 Task: Research Airbnb properties in Vakfikebir, Turkey from 29th December, 2023 to 30th December, 2023 for 2 adults. Place can be entire room with 2 bedrooms having 2 beds and 1 bathroom. Property type can be flat. Amenities needed are: washing machine.
Action: Mouse moved to (429, 115)
Screenshot: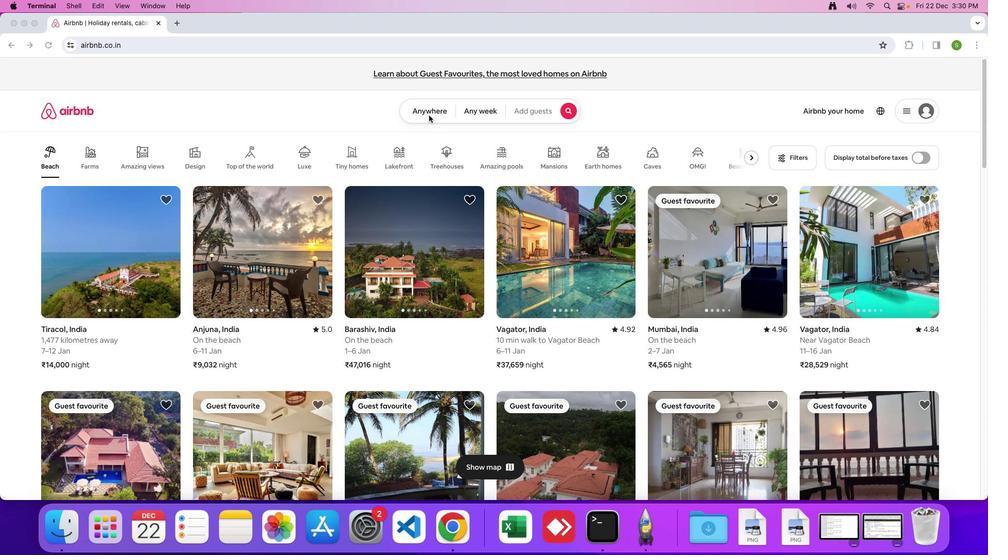
Action: Mouse pressed left at (429, 115)
Screenshot: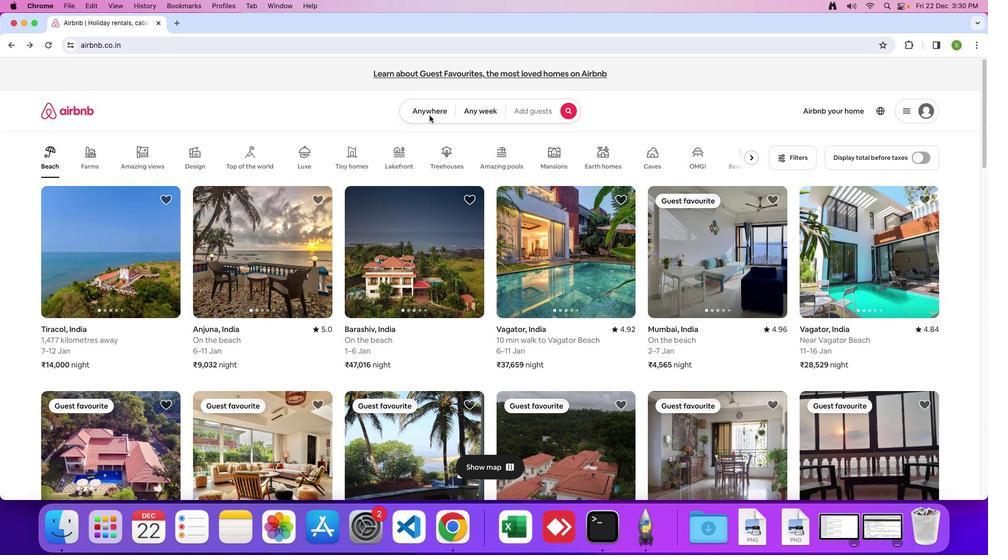 
Action: Mouse moved to (422, 110)
Screenshot: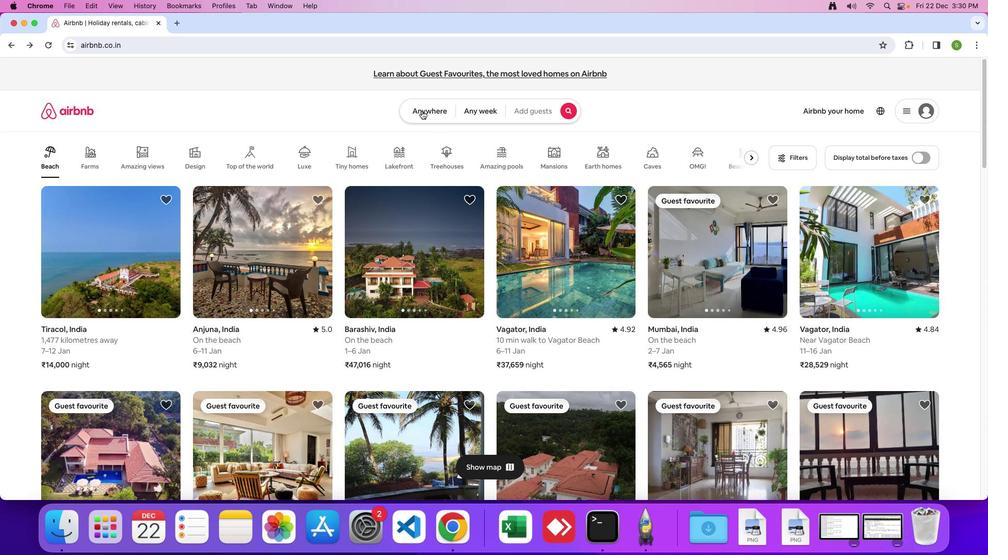 
Action: Mouse pressed left at (422, 110)
Screenshot: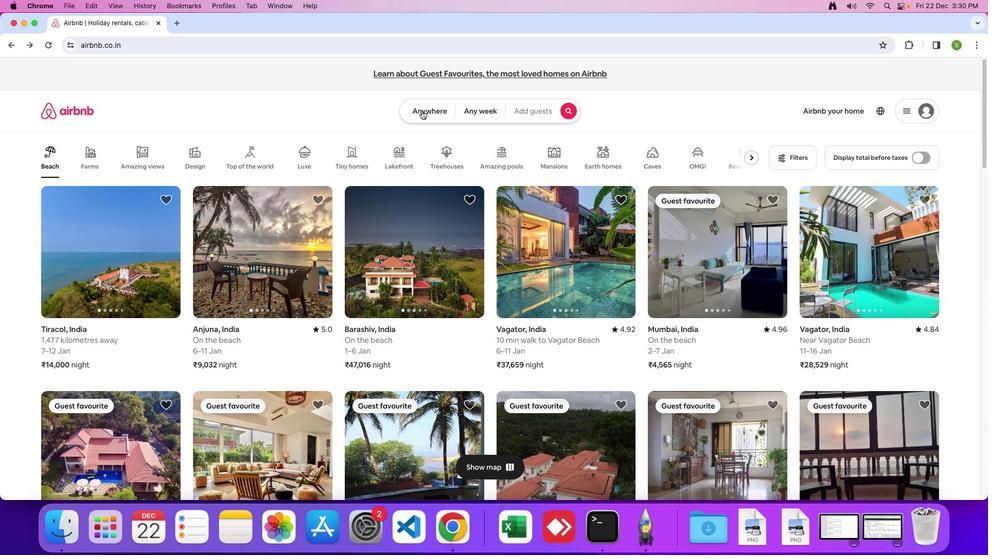 
Action: Mouse moved to (347, 153)
Screenshot: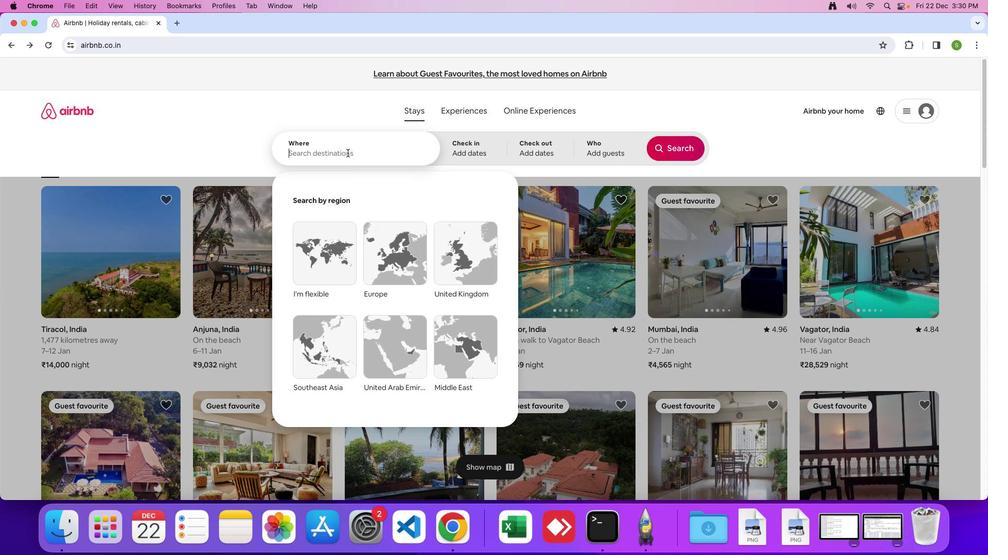 
Action: Mouse pressed left at (347, 153)
Screenshot: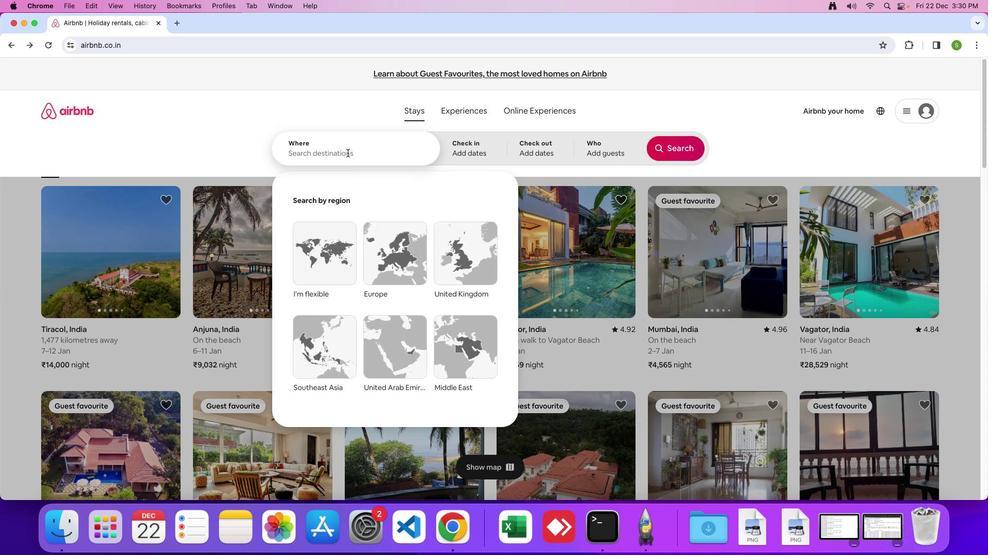 
Action: Mouse moved to (568, 237)
Screenshot: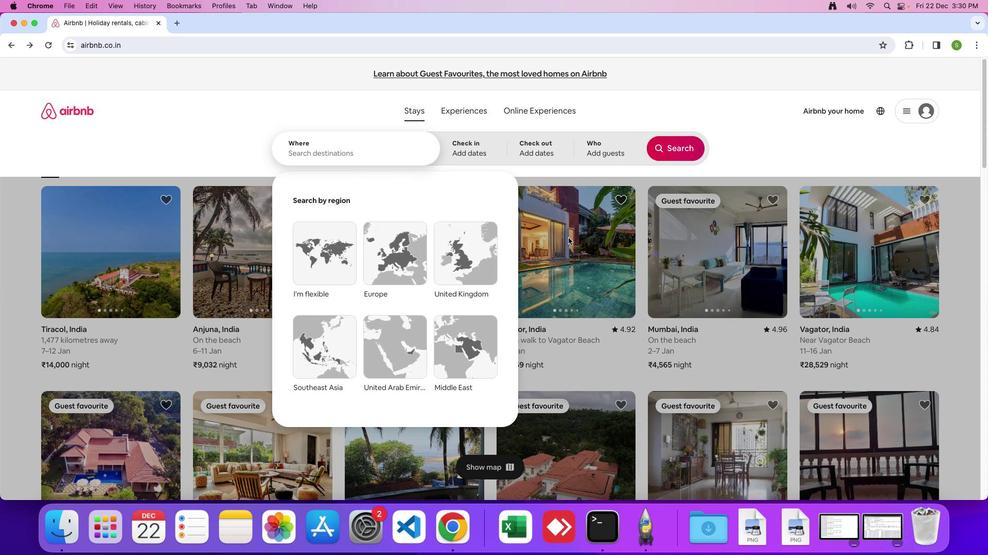 
Action: Key pressed 'V'Key.caps_lock'a''k''f''i''k''e''b''i''r'','Key.spaceKey.shift'T''u''r''k''e''y'Key.enter
Screenshot: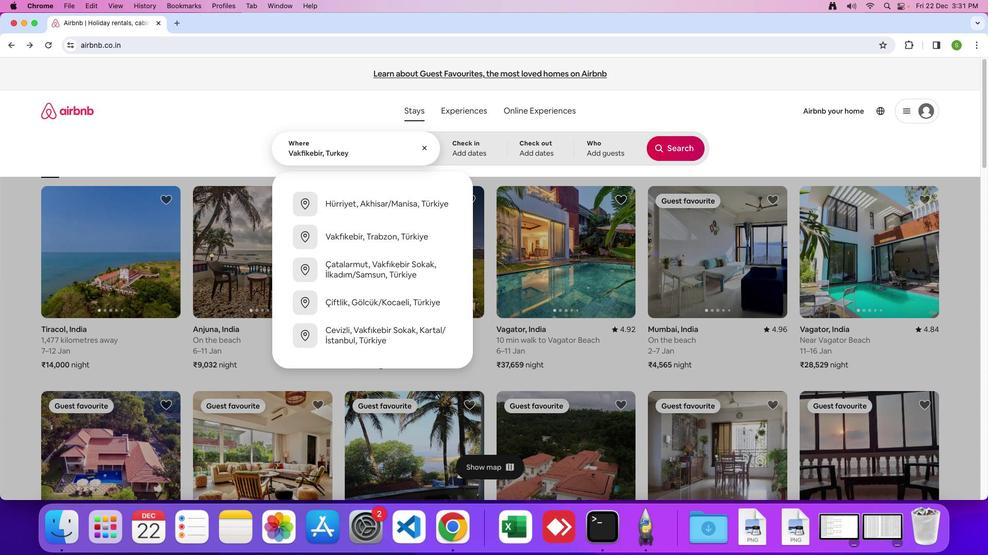 
Action: Mouse moved to (440, 371)
Screenshot: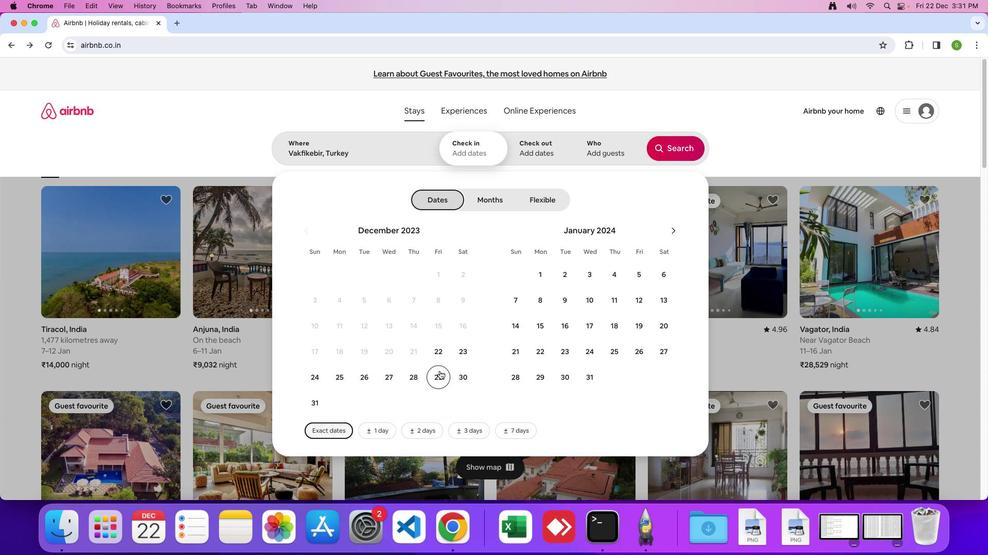 
Action: Mouse pressed left at (440, 371)
Screenshot: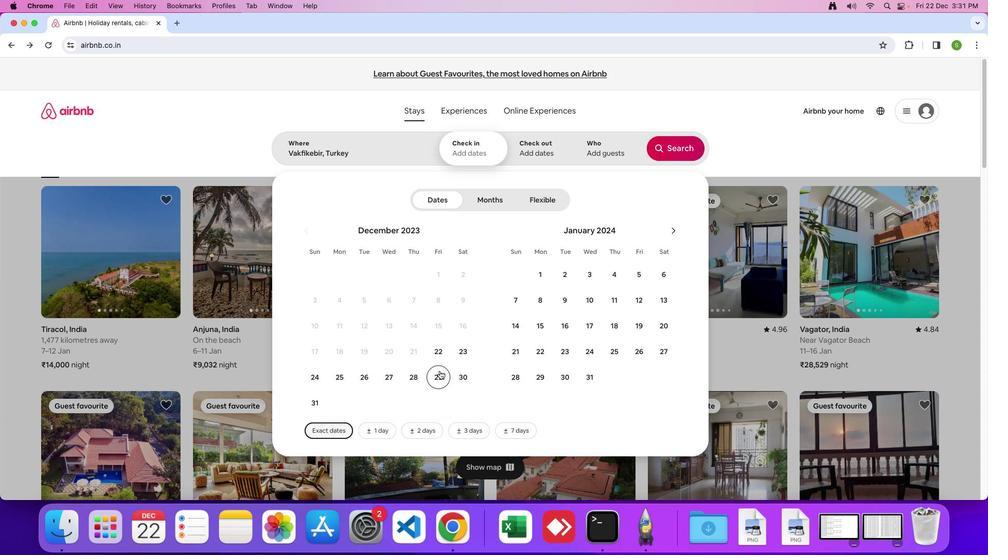 
Action: Mouse moved to (458, 377)
Screenshot: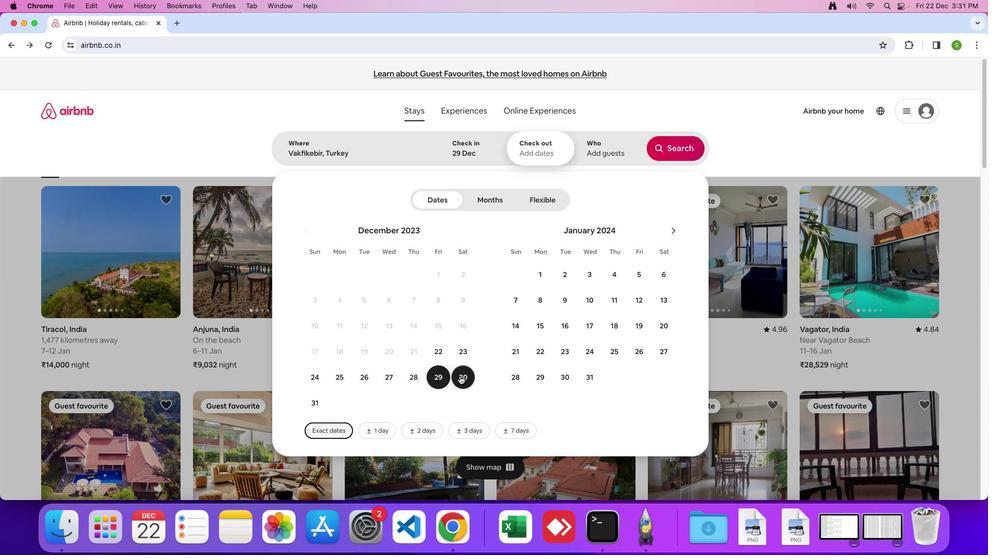 
Action: Mouse pressed left at (458, 377)
Screenshot: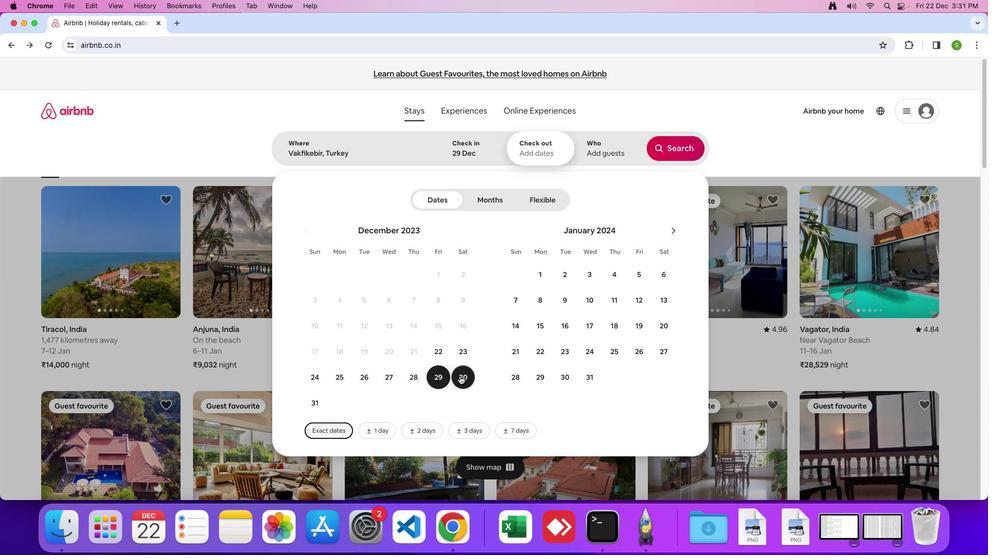 
Action: Mouse moved to (603, 154)
Screenshot: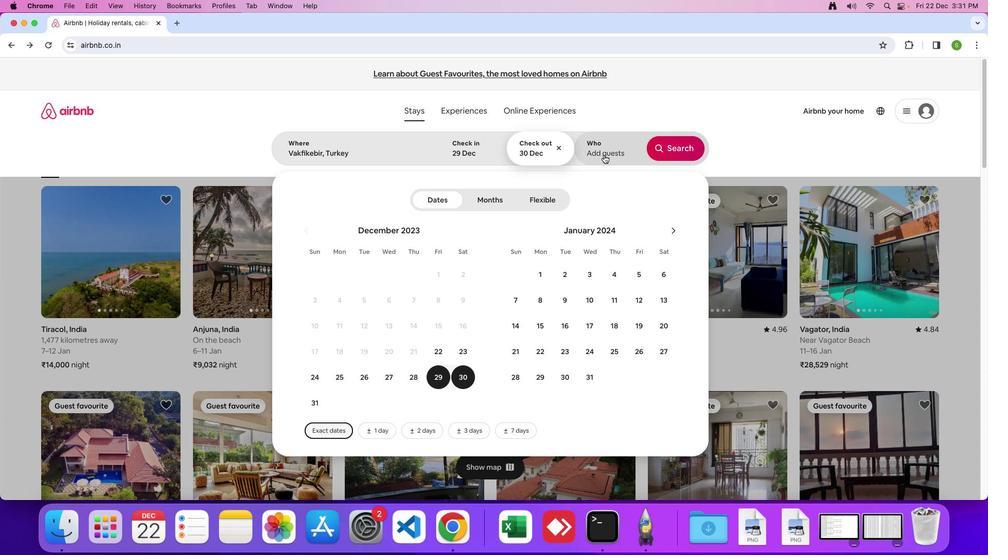 
Action: Mouse pressed left at (603, 154)
Screenshot: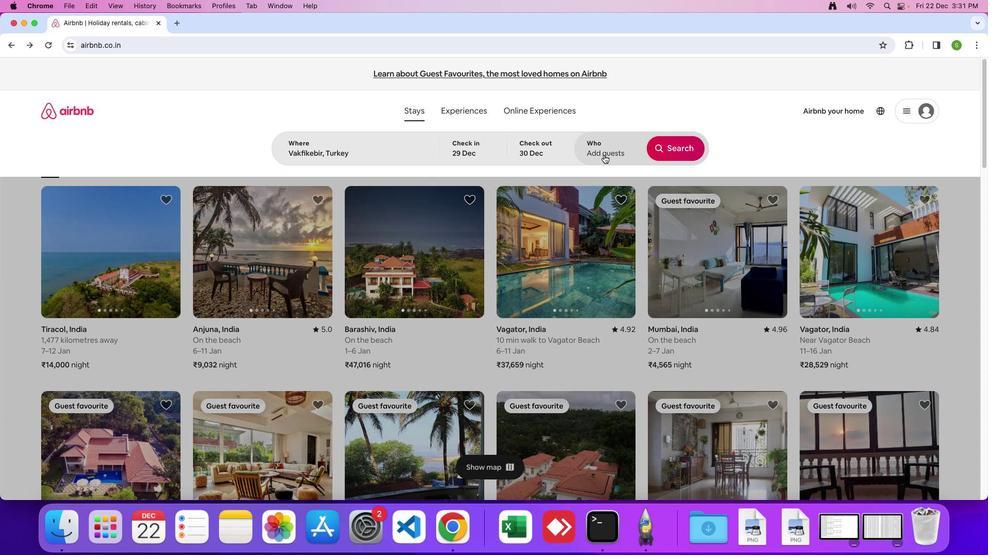
Action: Mouse moved to (675, 200)
Screenshot: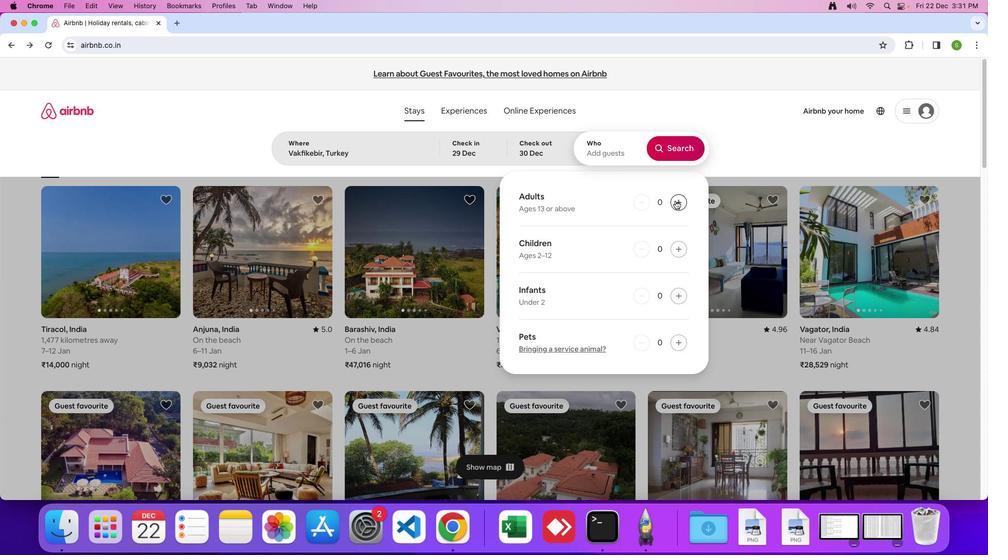 
Action: Mouse pressed left at (675, 200)
Screenshot: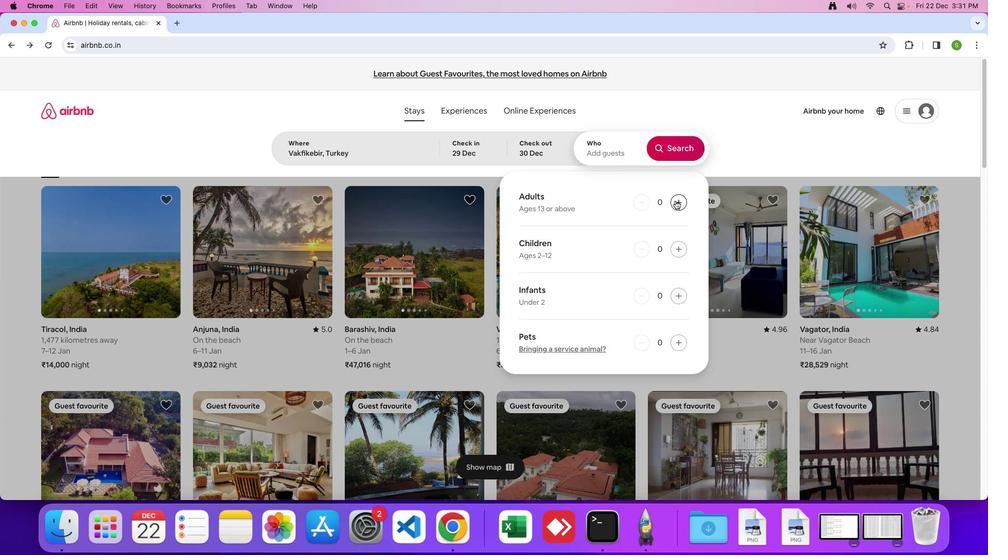 
Action: Mouse pressed left at (675, 200)
Screenshot: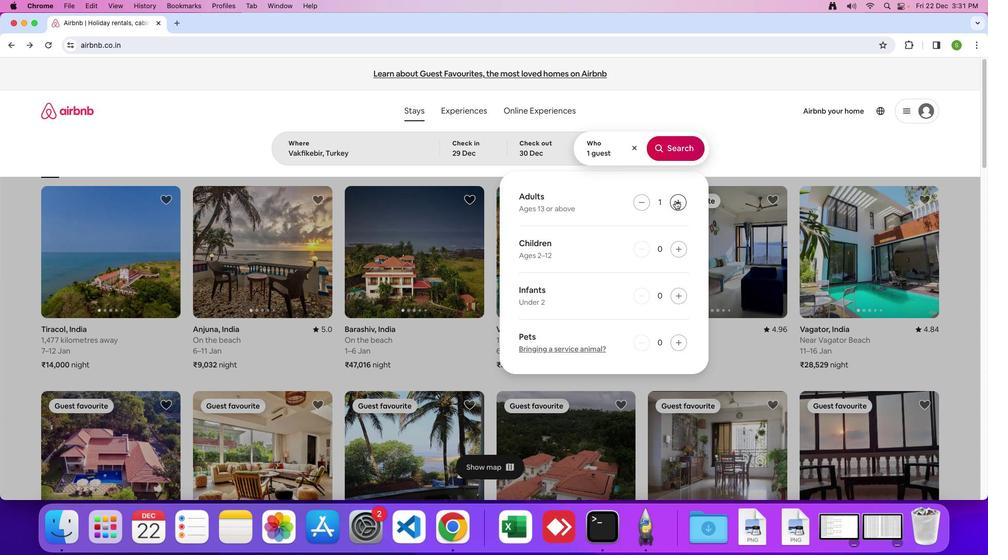 
Action: Mouse moved to (673, 151)
Screenshot: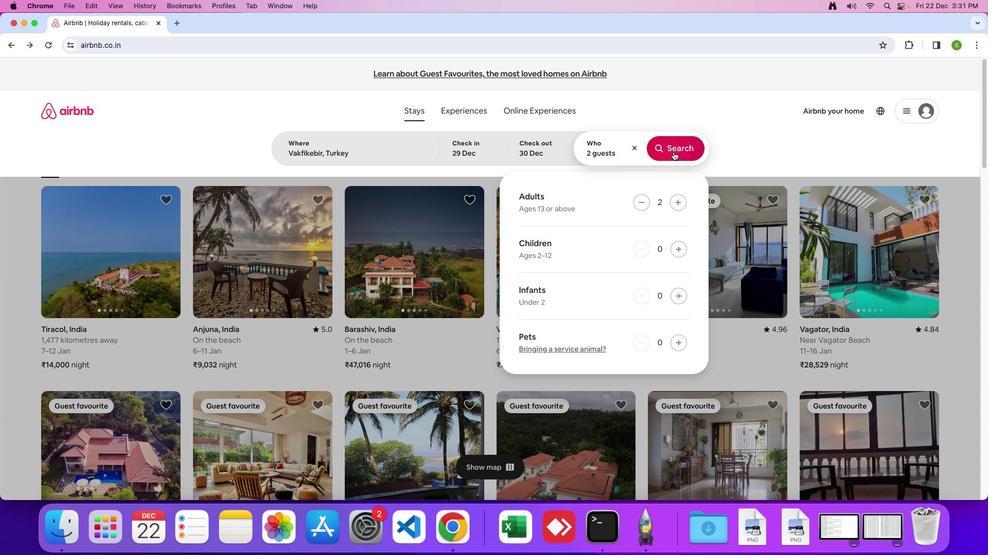 
Action: Mouse pressed left at (673, 151)
Screenshot: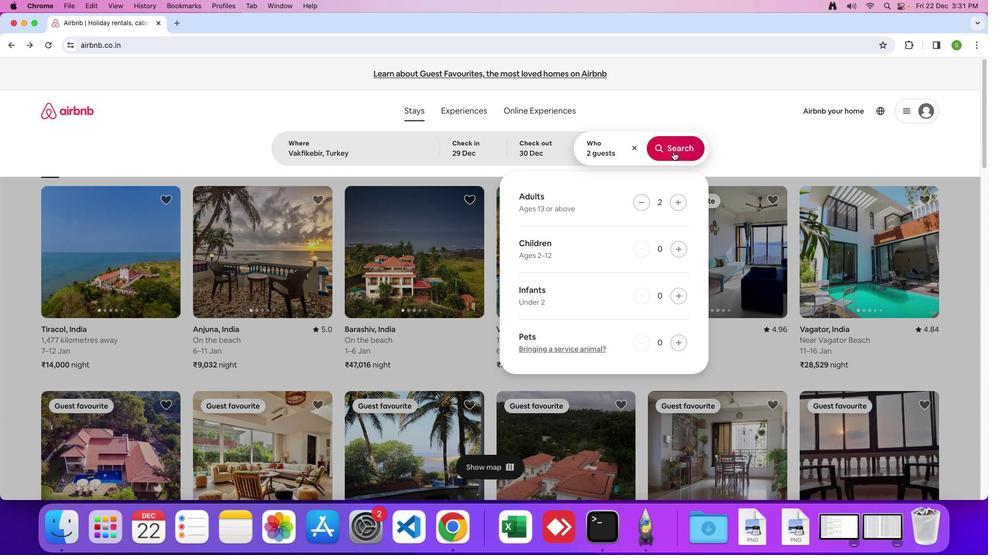 
Action: Mouse moved to (821, 121)
Screenshot: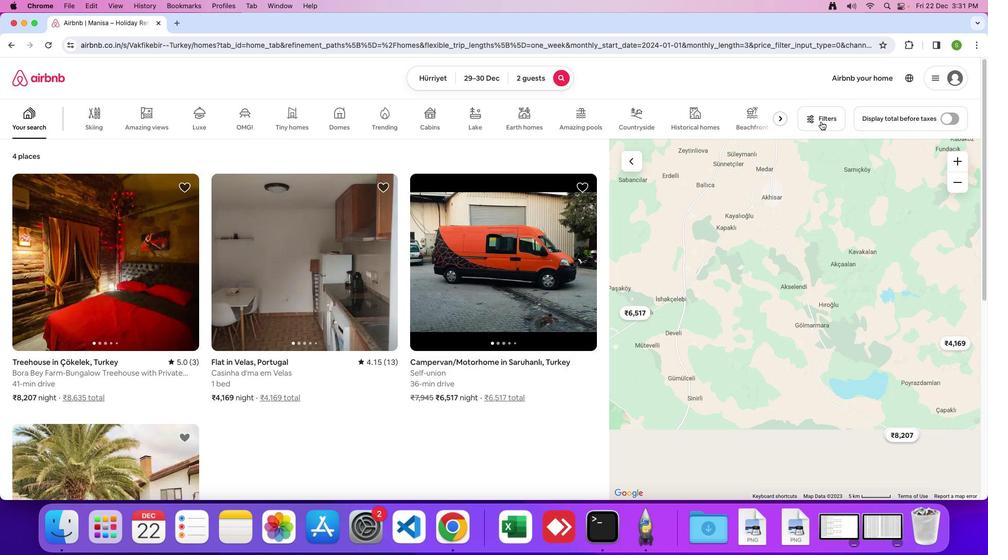 
Action: Mouse pressed left at (821, 121)
Screenshot: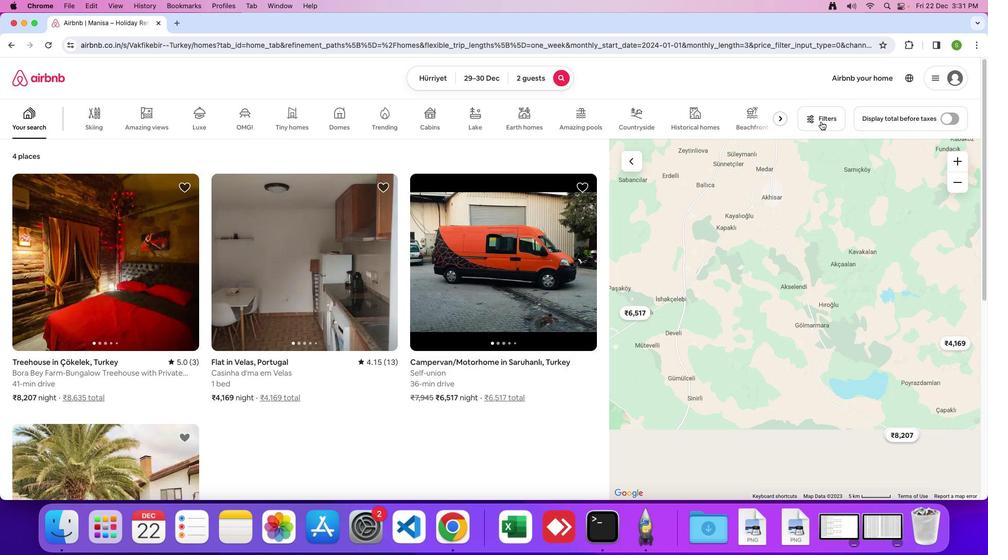 
Action: Mouse moved to (527, 246)
Screenshot: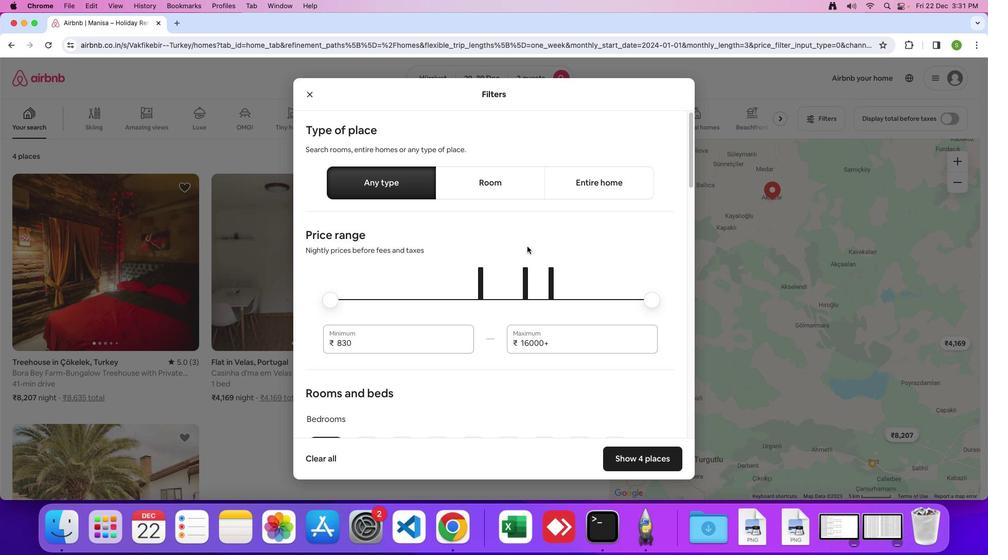 
Action: Mouse scrolled (527, 246) with delta (0, 0)
Screenshot: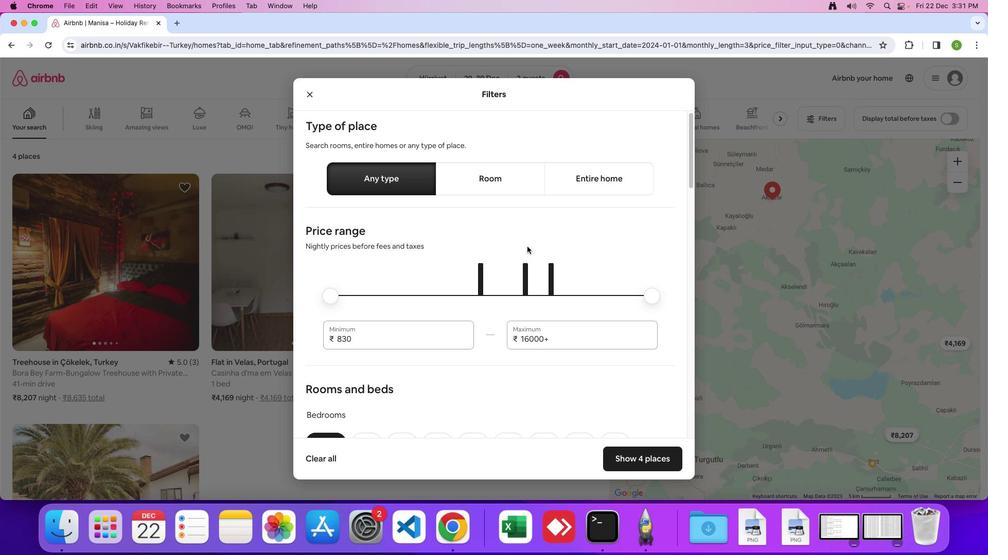 
Action: Mouse scrolled (527, 246) with delta (0, 0)
Screenshot: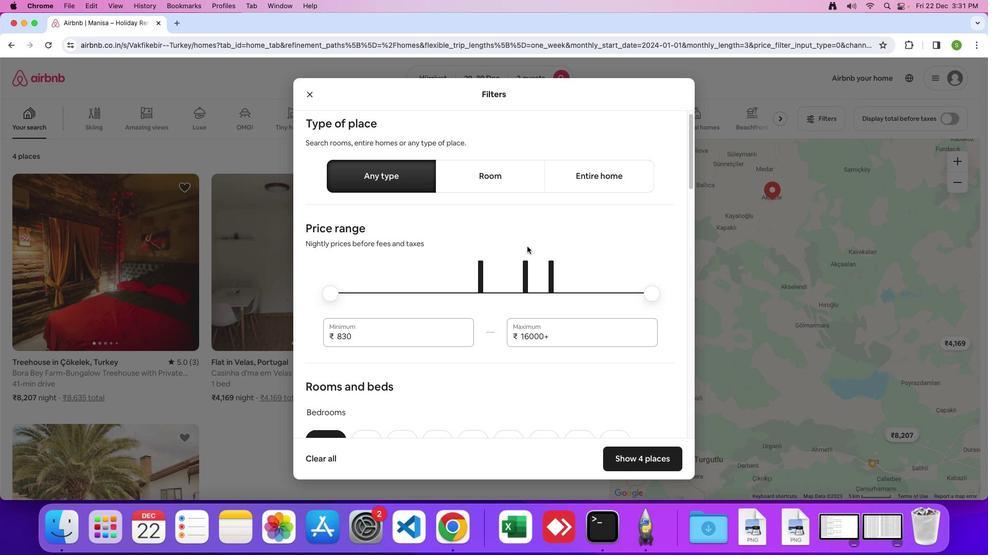 
Action: Mouse scrolled (527, 246) with delta (0, 0)
Screenshot: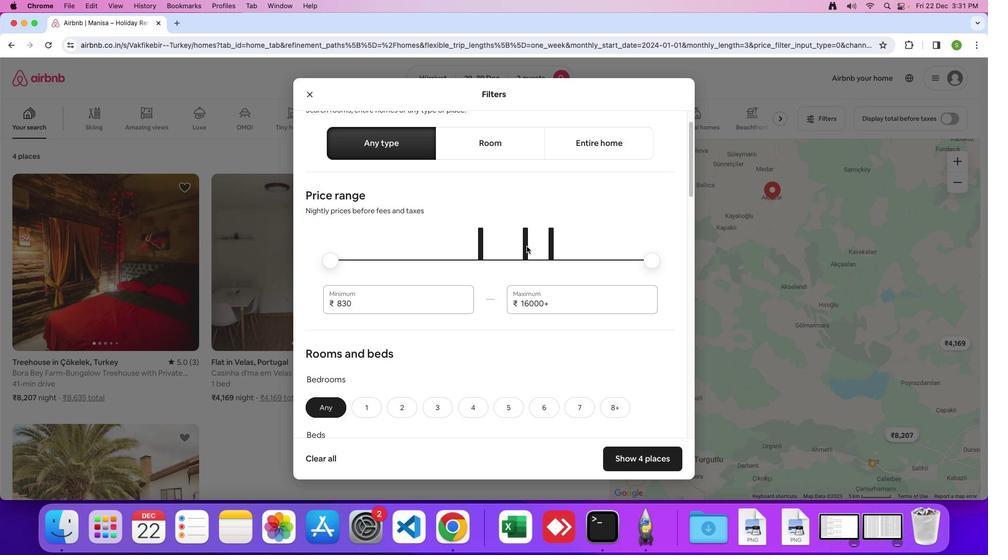 
Action: Mouse moved to (527, 246)
Screenshot: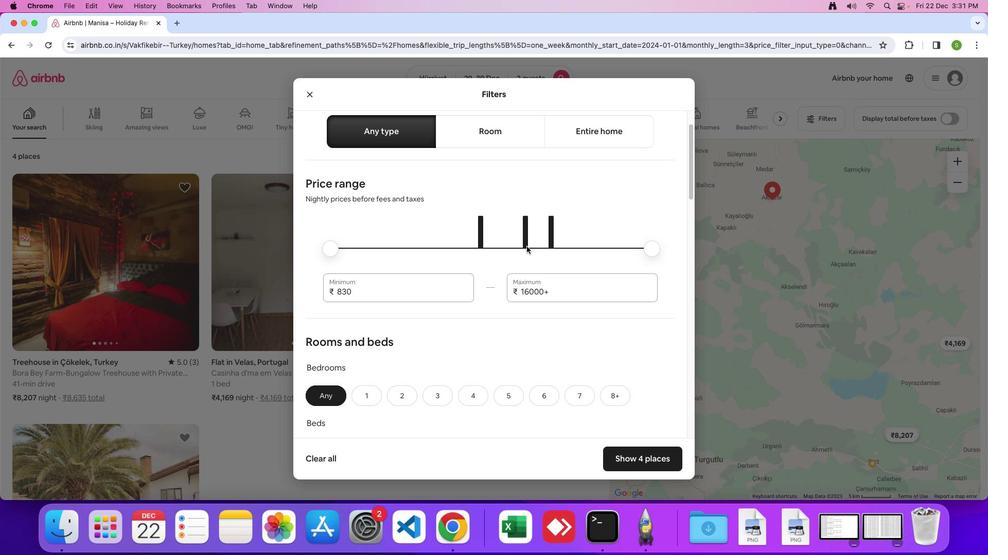 
Action: Mouse scrolled (527, 246) with delta (0, 0)
Screenshot: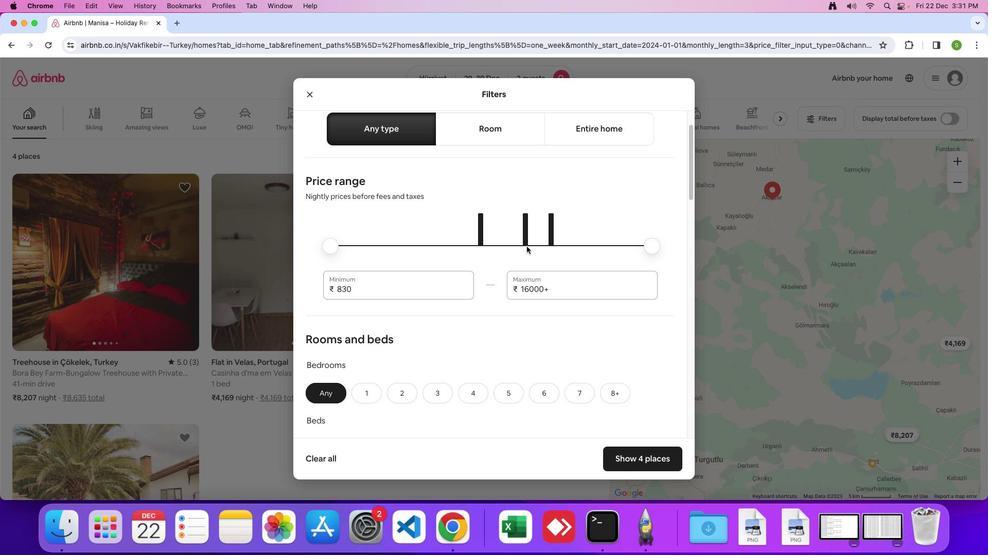 
Action: Mouse scrolled (527, 246) with delta (0, 0)
Screenshot: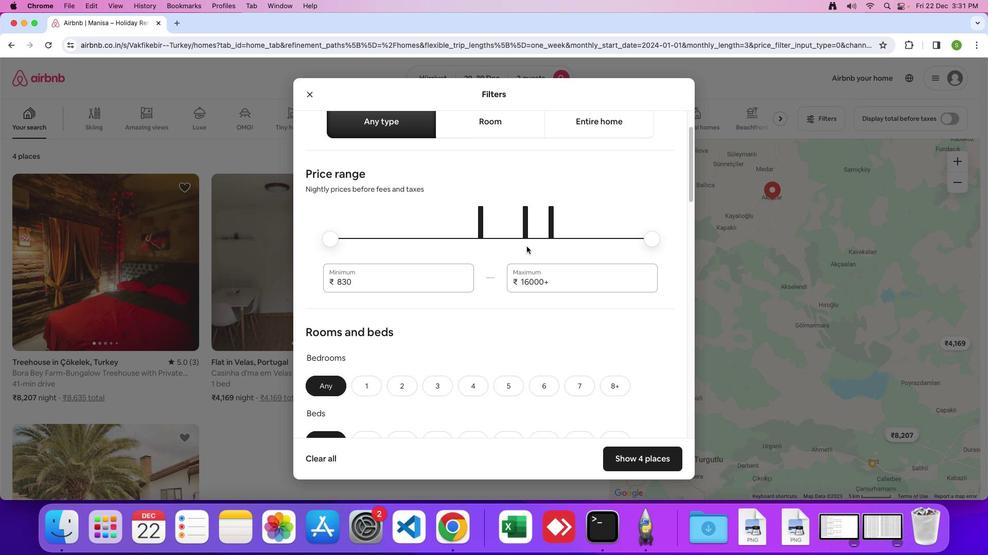 
Action: Mouse scrolled (527, 246) with delta (0, 0)
Screenshot: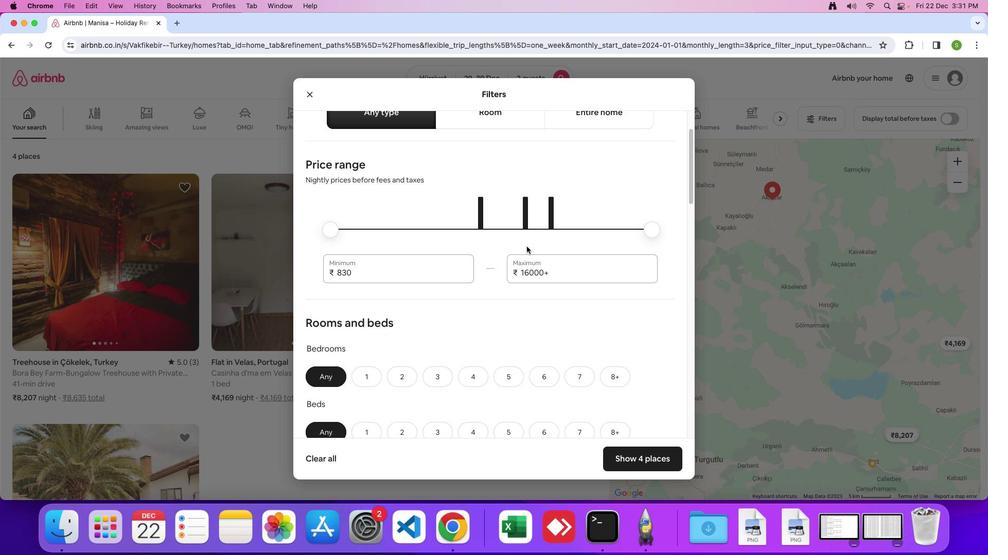 
Action: Mouse scrolled (527, 246) with delta (0, 0)
Screenshot: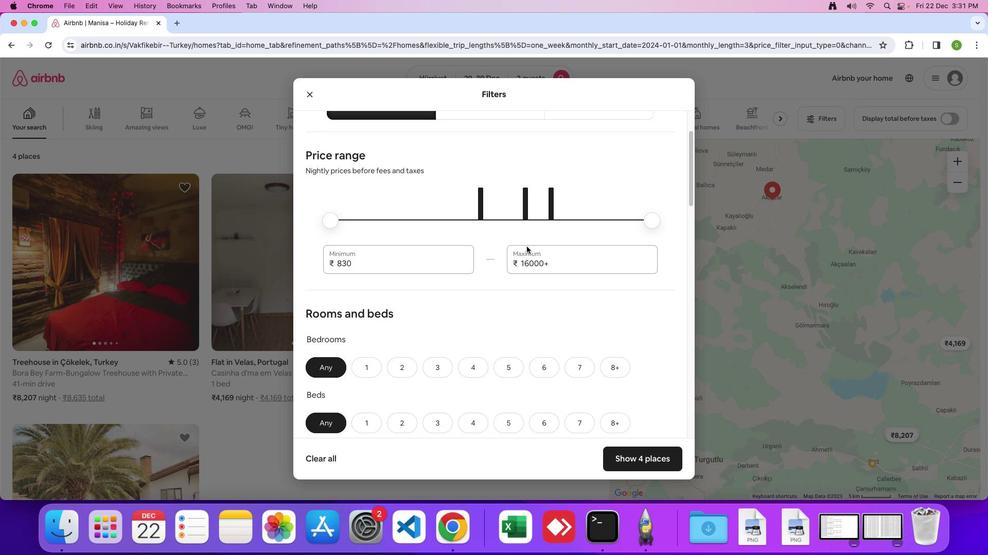 
Action: Mouse scrolled (527, 246) with delta (0, 0)
Screenshot: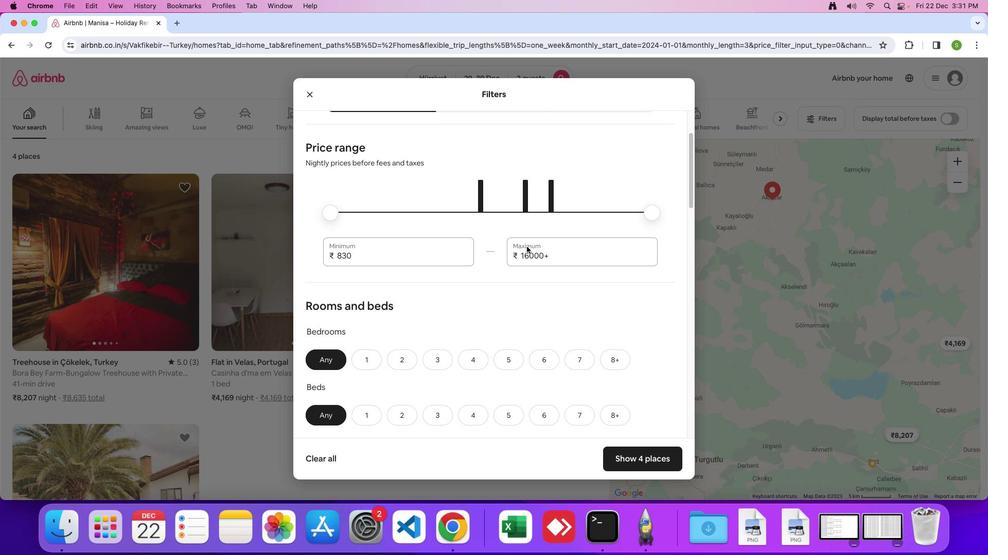 
Action: Mouse scrolled (527, 246) with delta (0, 0)
Screenshot: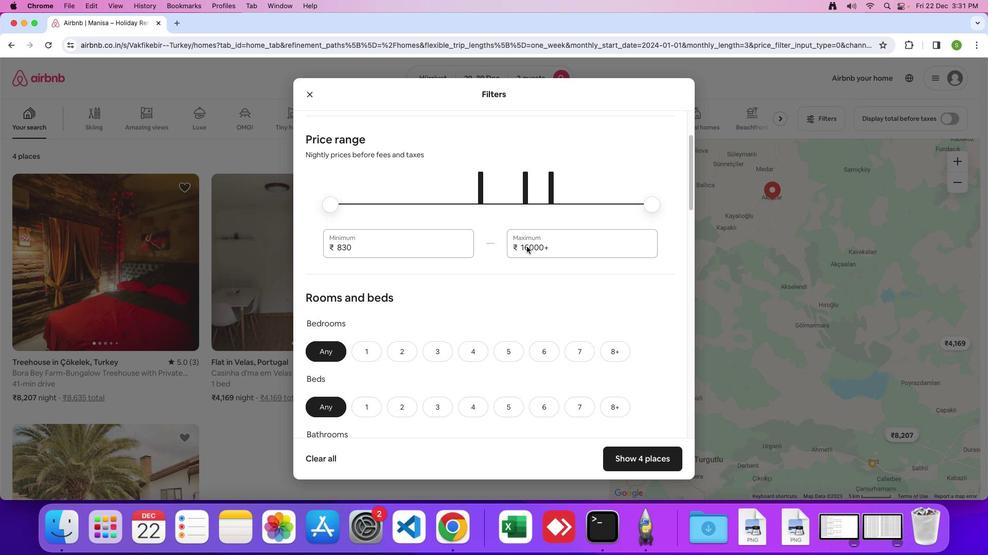 
Action: Mouse scrolled (527, 246) with delta (0, 0)
Screenshot: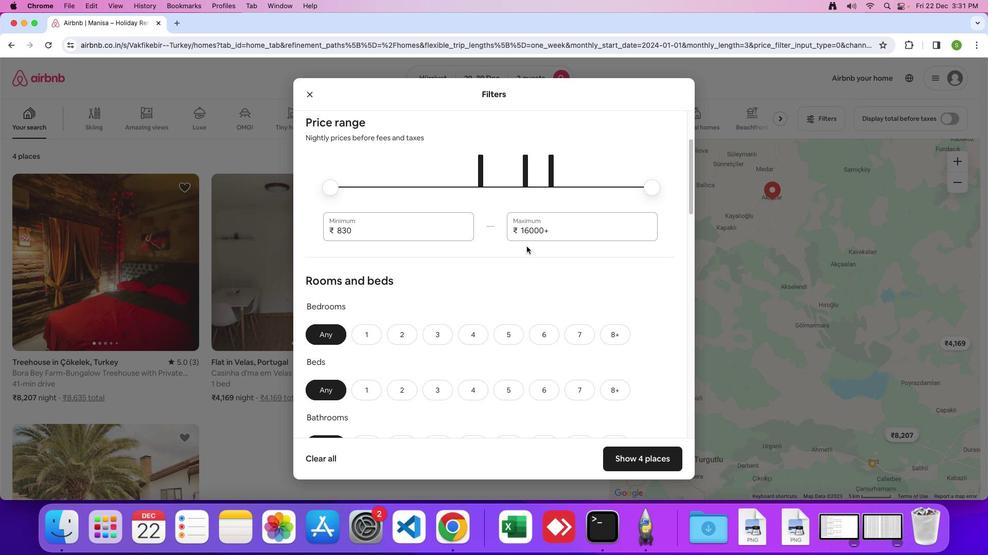 
Action: Mouse scrolled (527, 246) with delta (0, 0)
Screenshot: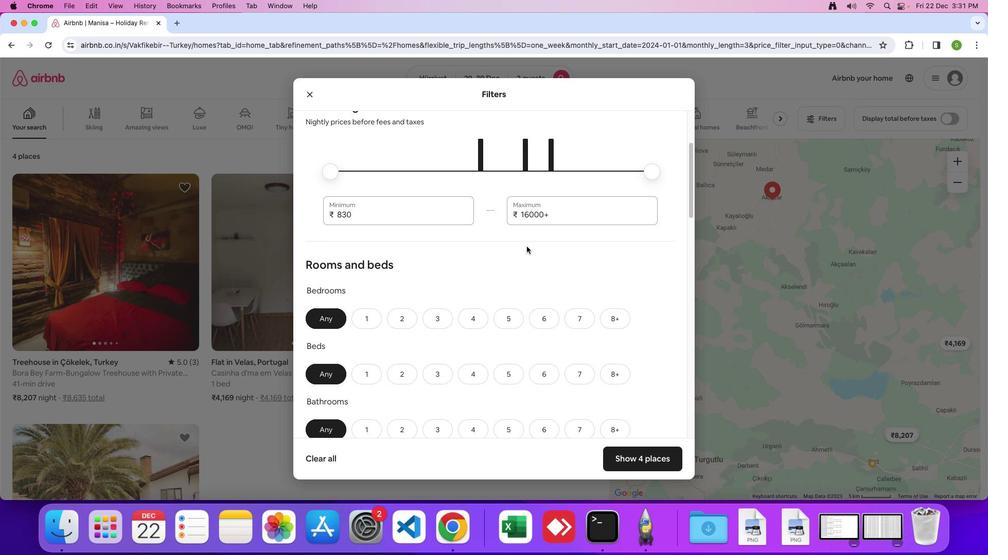 
Action: Mouse scrolled (527, 246) with delta (0, 0)
Screenshot: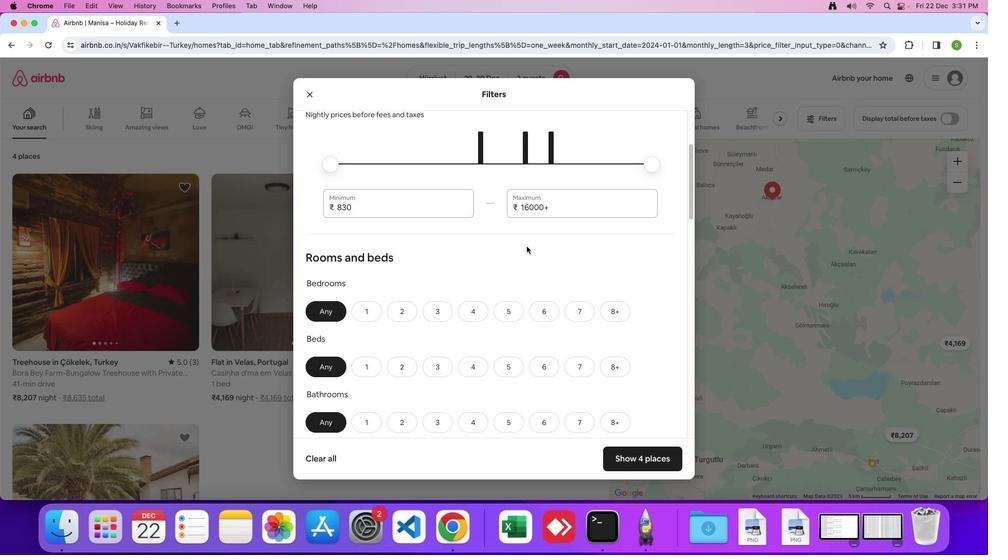 
Action: Mouse scrolled (527, 246) with delta (0, 0)
Screenshot: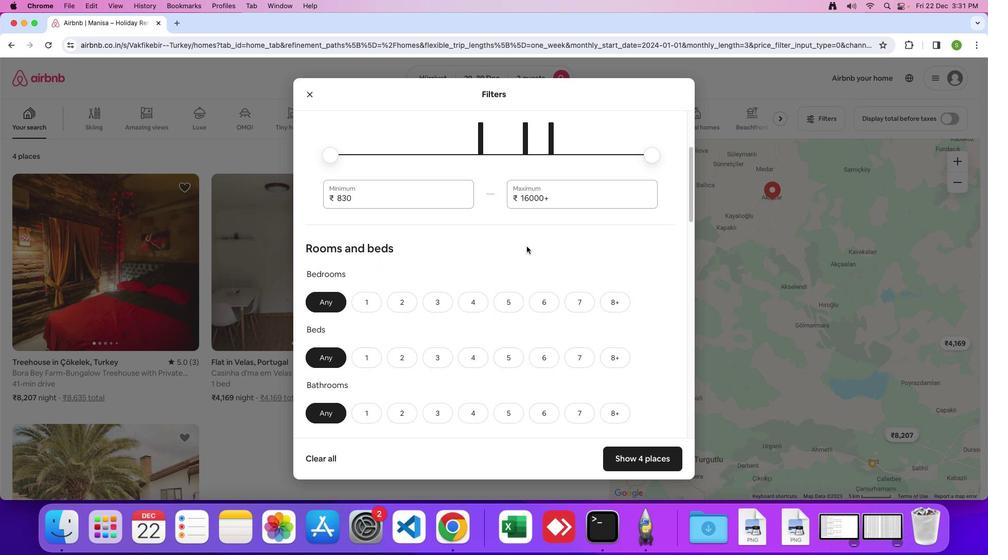 
Action: Mouse scrolled (527, 246) with delta (0, 0)
Screenshot: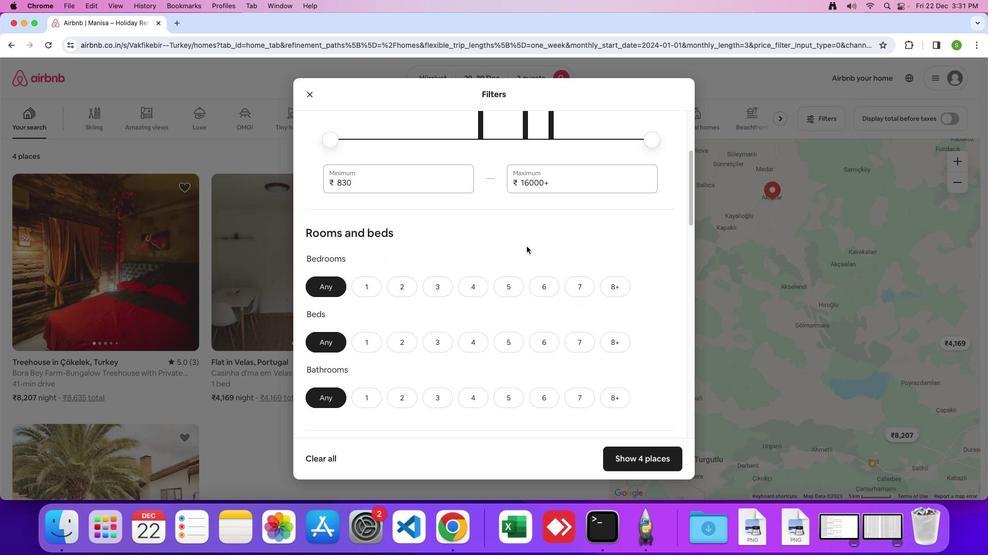 
Action: Mouse scrolled (527, 246) with delta (0, -1)
Screenshot: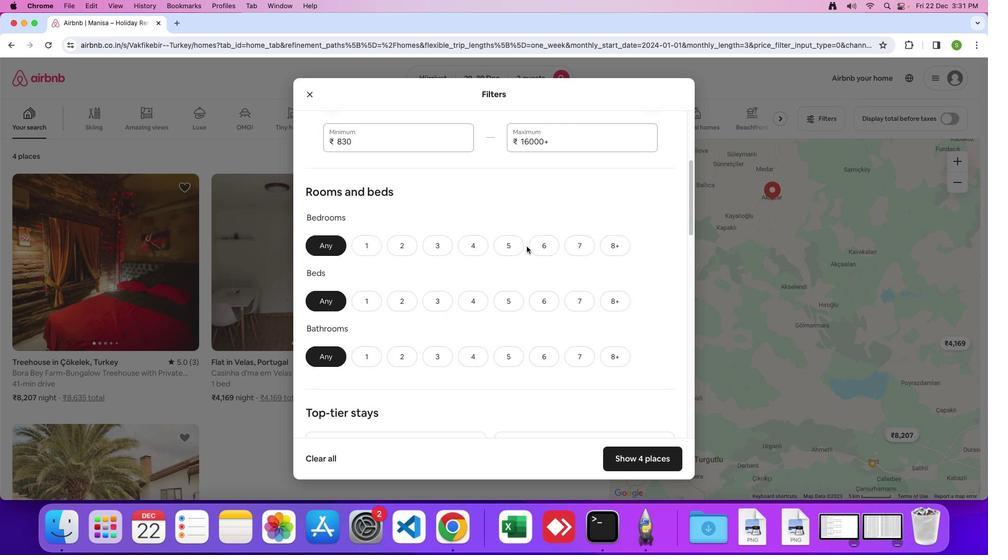 
Action: Mouse moved to (402, 221)
Screenshot: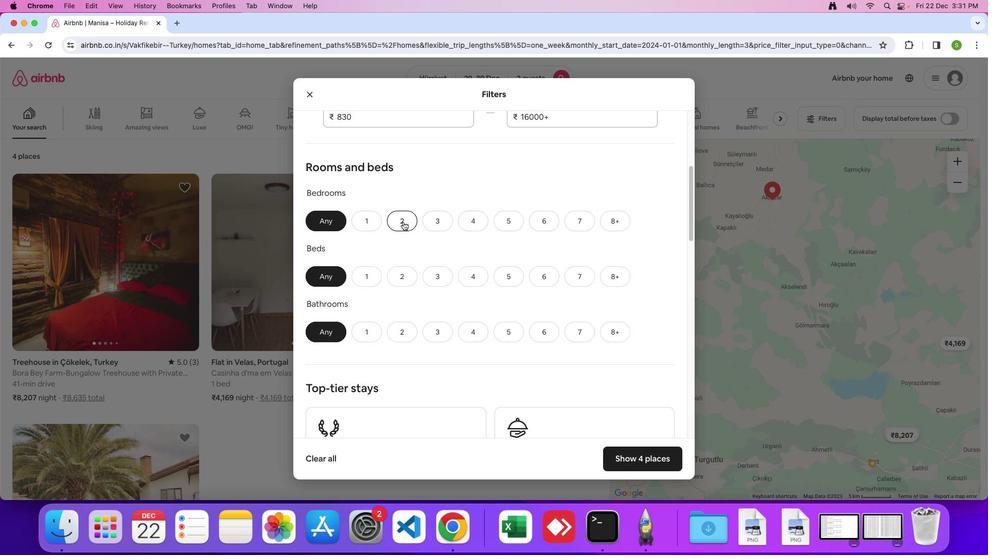 
Action: Mouse pressed left at (402, 221)
Screenshot: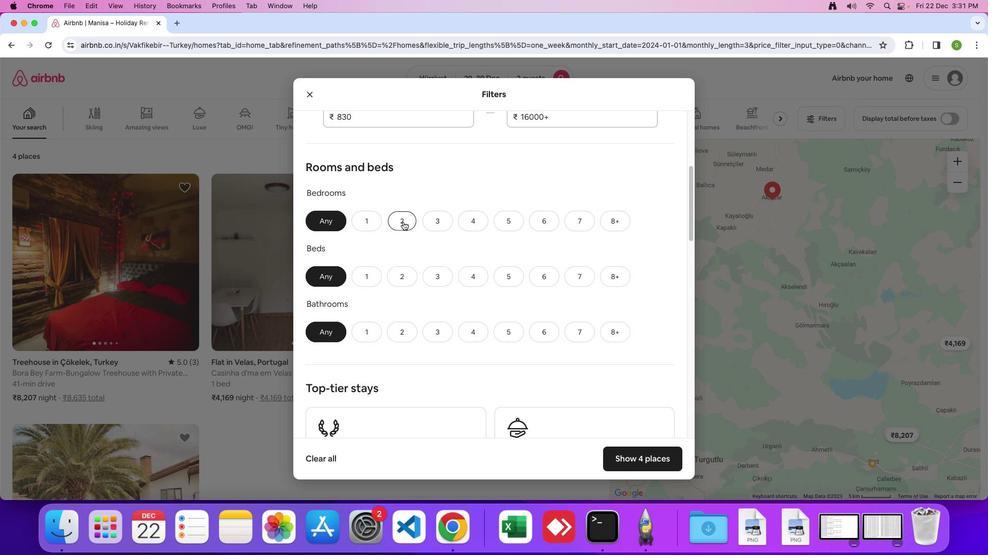 
Action: Mouse moved to (407, 279)
Screenshot: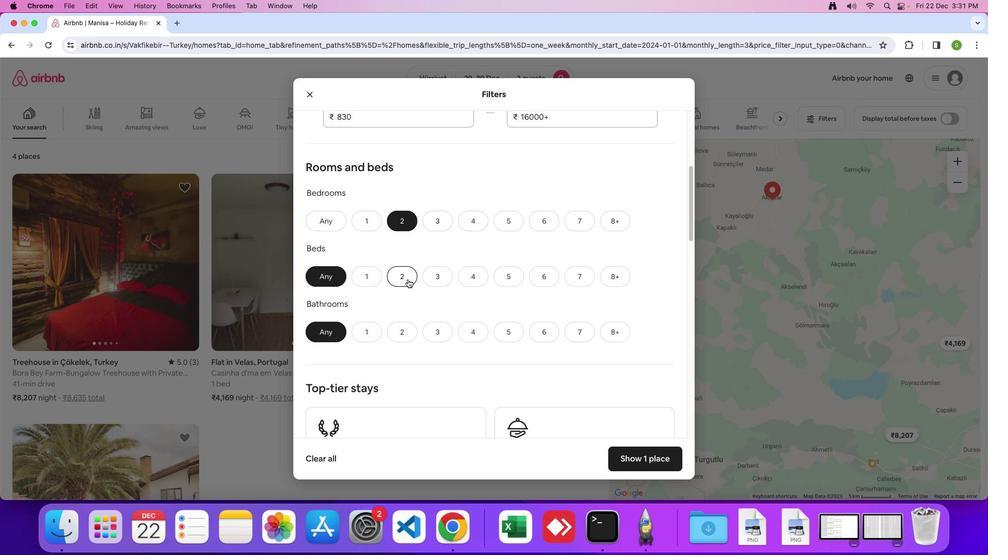 
Action: Mouse pressed left at (407, 279)
Screenshot: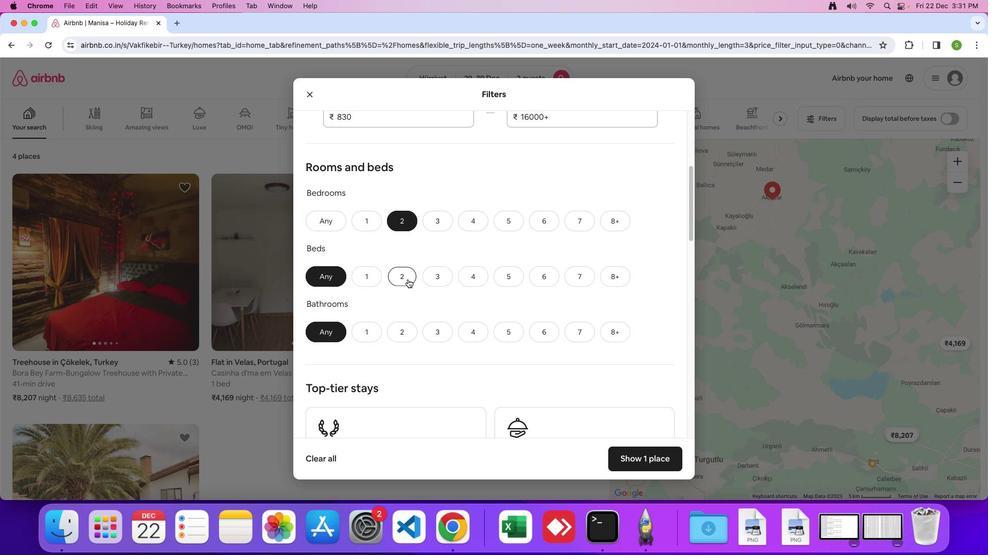 
Action: Mouse moved to (366, 331)
Screenshot: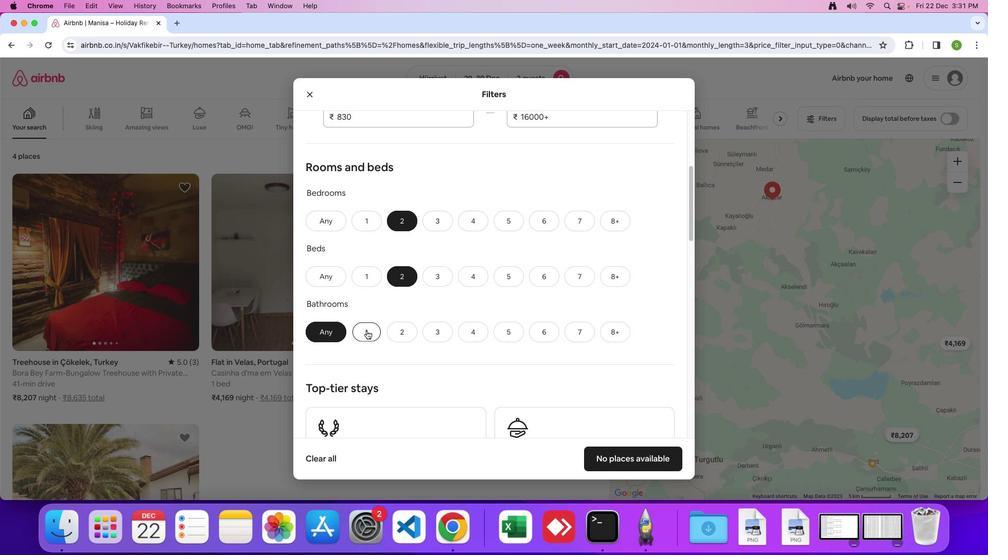 
Action: Mouse pressed left at (366, 331)
Screenshot: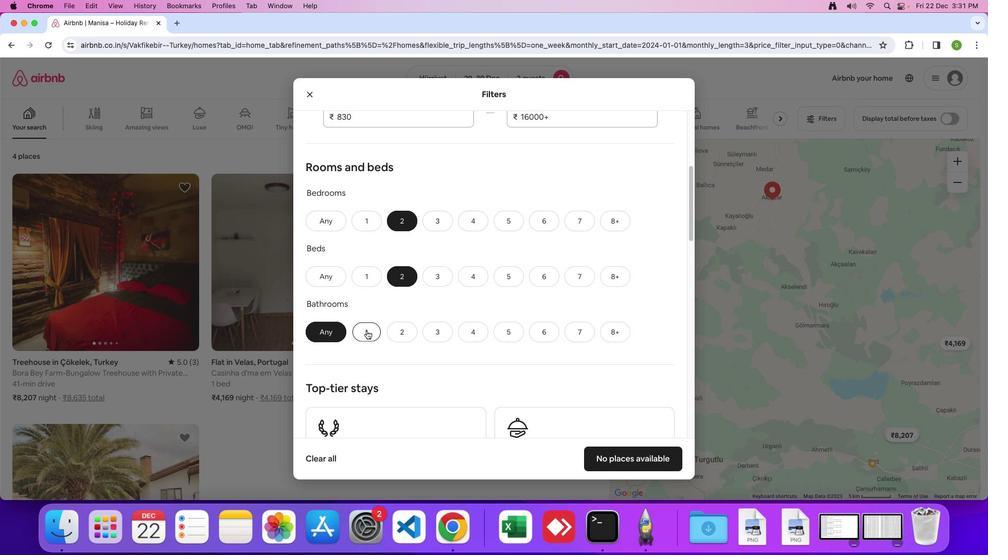 
Action: Mouse moved to (540, 270)
Screenshot: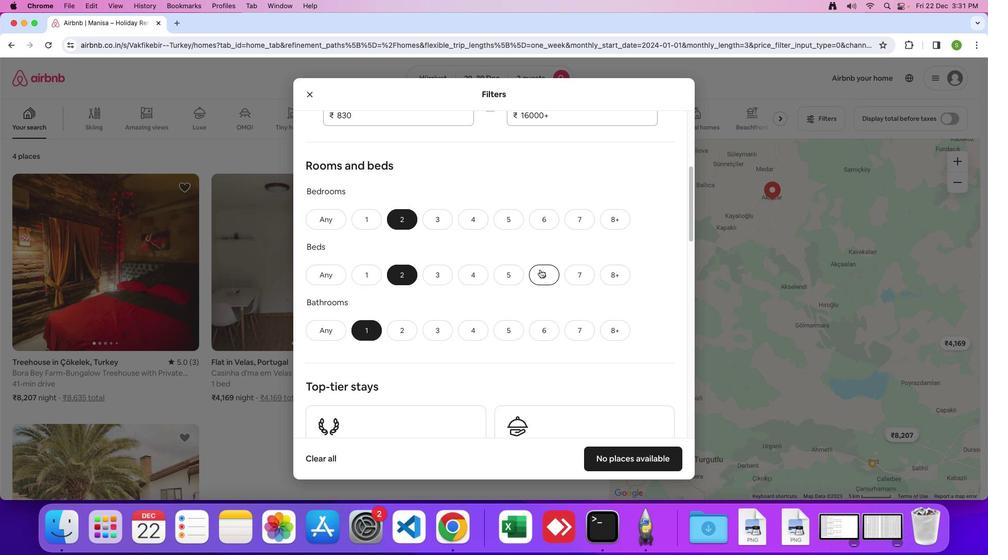 
Action: Mouse scrolled (540, 270) with delta (0, 0)
Screenshot: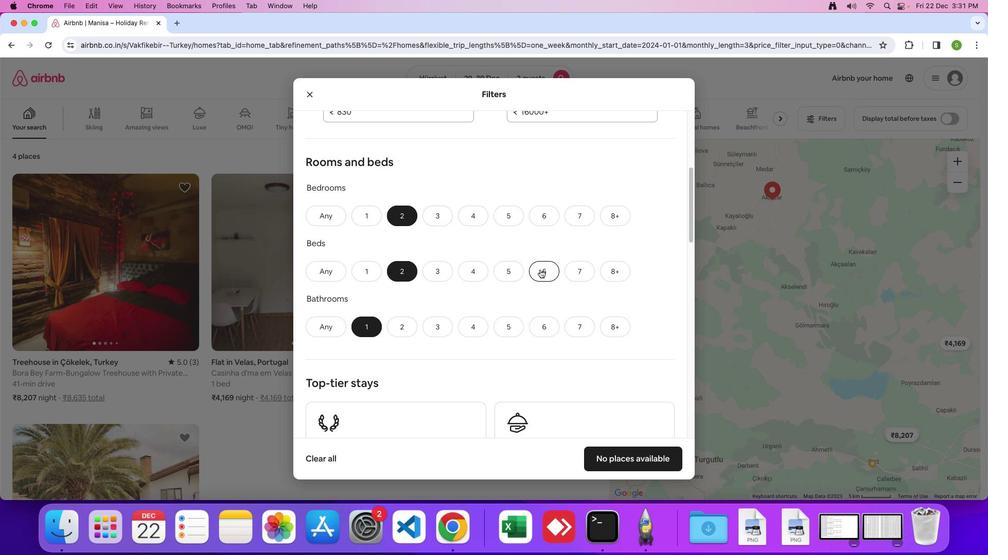
Action: Mouse scrolled (540, 270) with delta (0, 0)
Screenshot: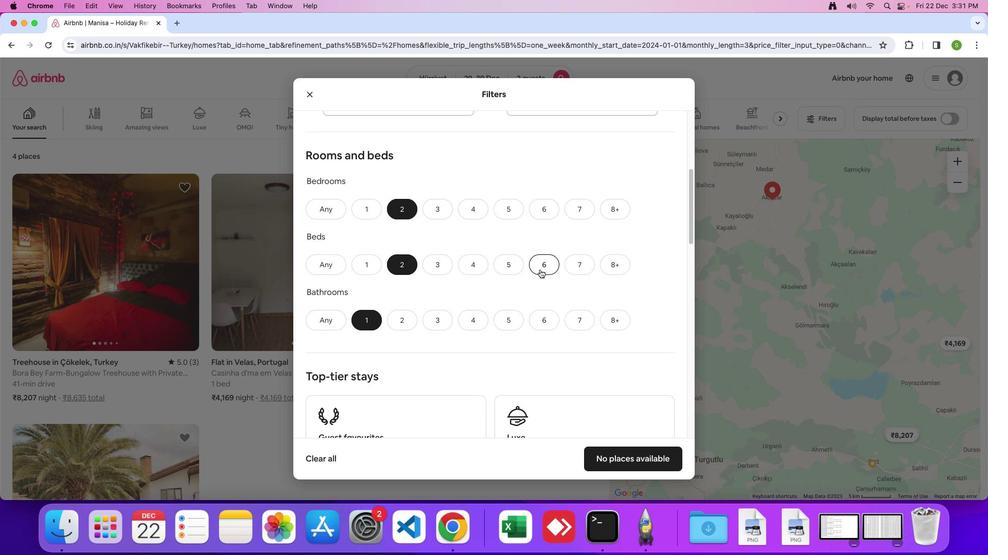 
Action: Mouse scrolled (540, 270) with delta (0, -1)
Screenshot: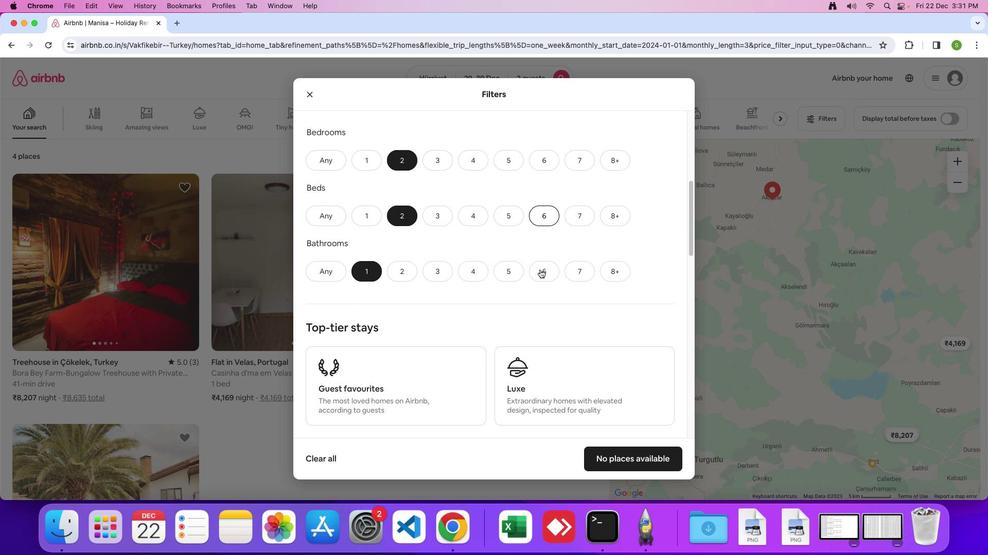 
Action: Mouse scrolled (540, 270) with delta (0, 0)
Screenshot: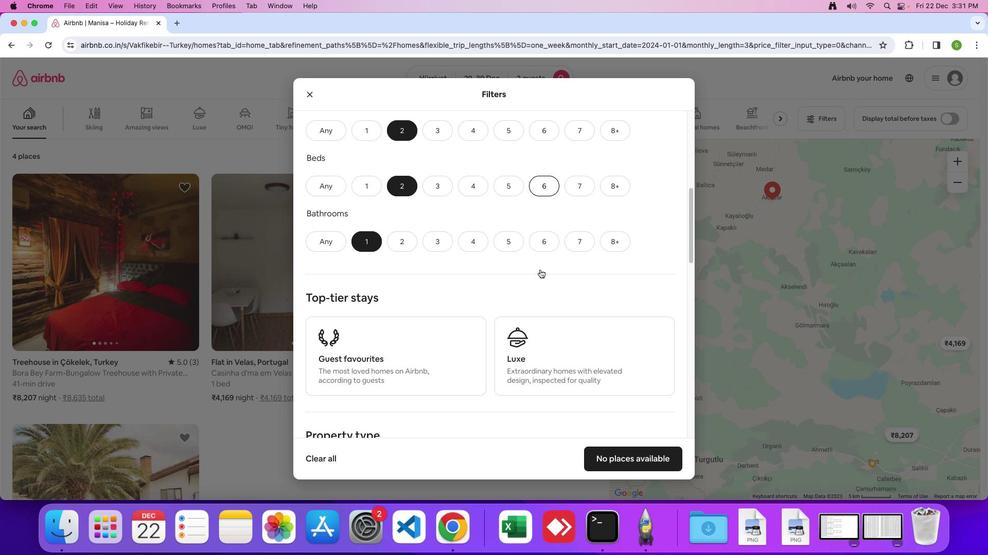 
Action: Mouse scrolled (540, 270) with delta (0, 0)
Screenshot: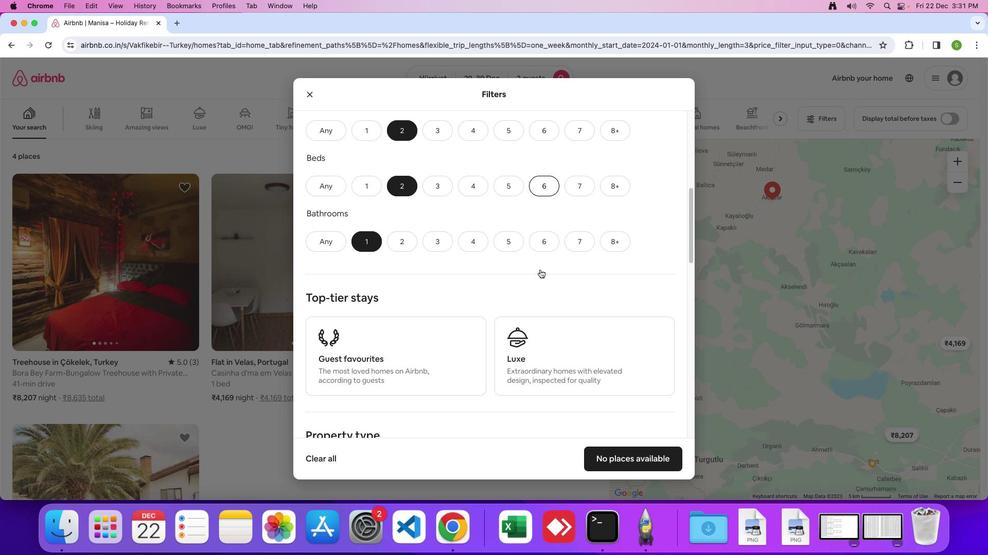 
Action: Mouse scrolled (540, 270) with delta (0, 0)
Screenshot: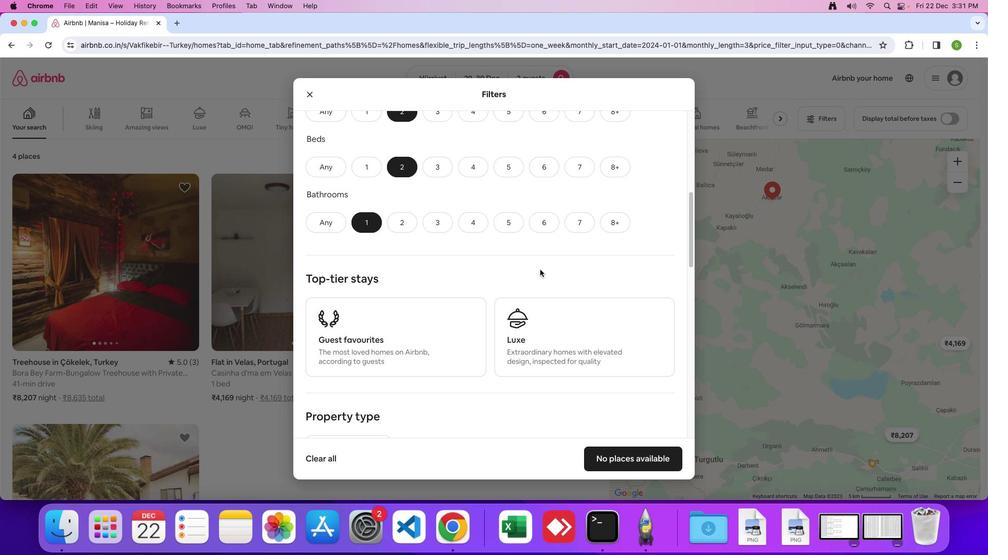 
Action: Mouse scrolled (540, 270) with delta (0, 0)
Screenshot: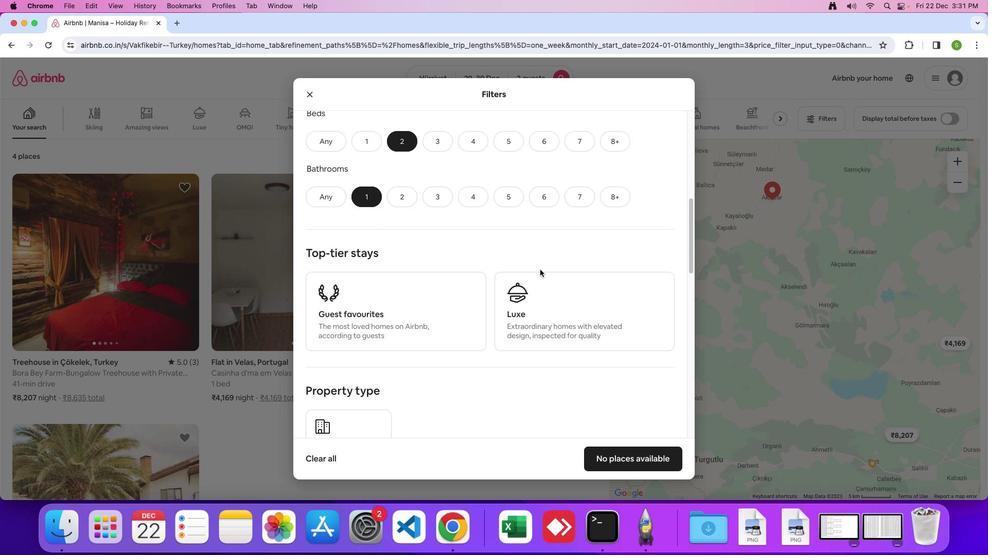 
Action: Mouse scrolled (540, 270) with delta (0, -1)
Screenshot: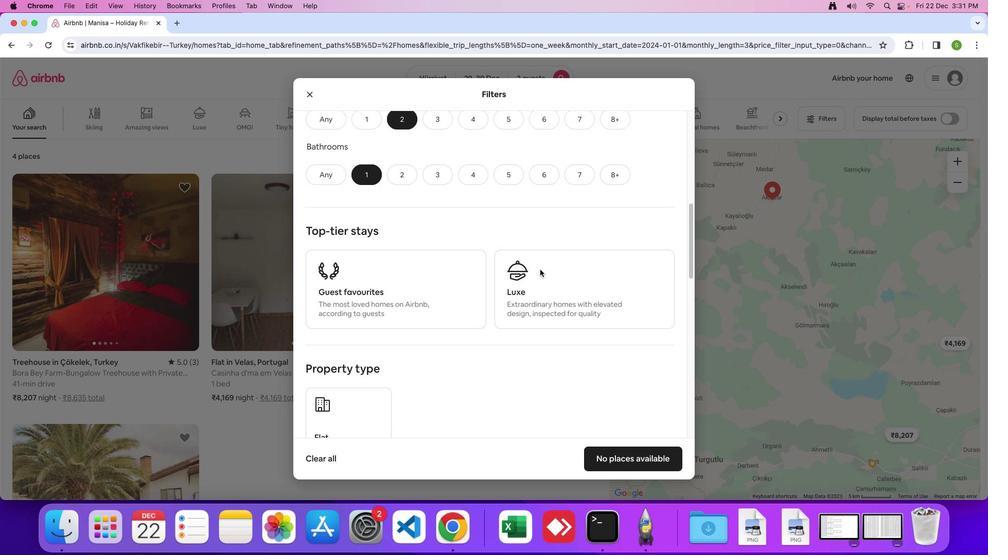
Action: Mouse scrolled (540, 270) with delta (0, 0)
Screenshot: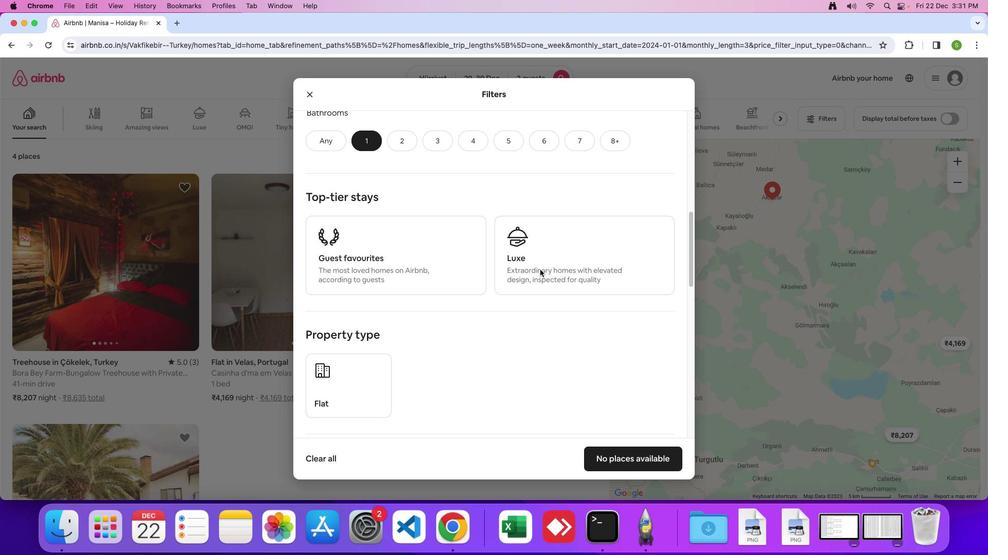 
Action: Mouse scrolled (540, 270) with delta (0, 0)
Screenshot: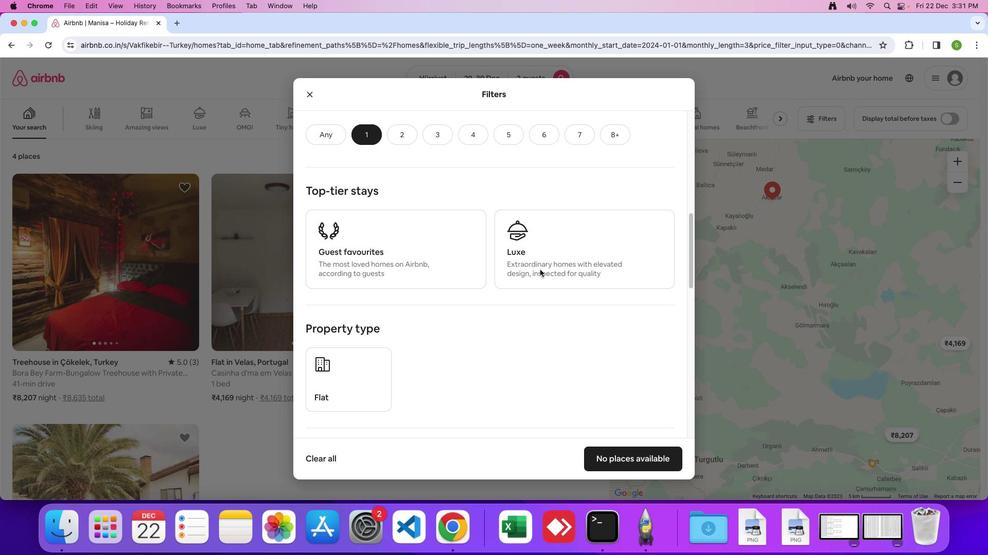 
Action: Mouse scrolled (540, 270) with delta (0, -1)
Screenshot: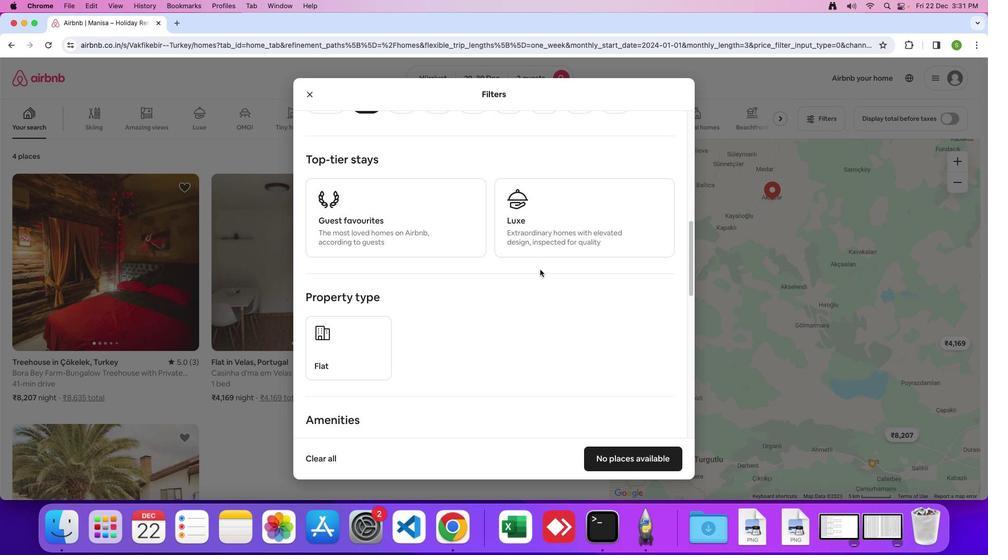 
Action: Mouse moved to (345, 281)
Screenshot: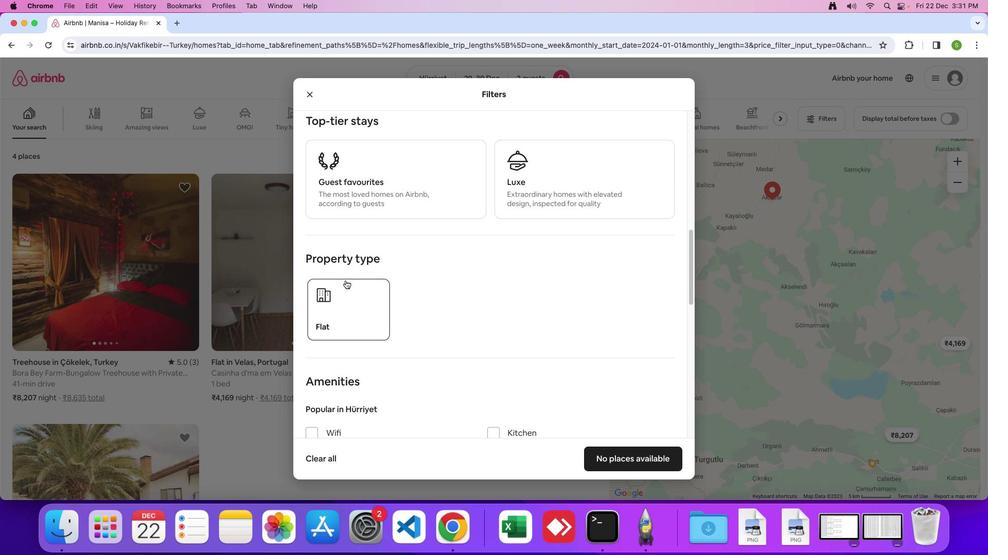 
Action: Mouse pressed left at (345, 281)
Screenshot: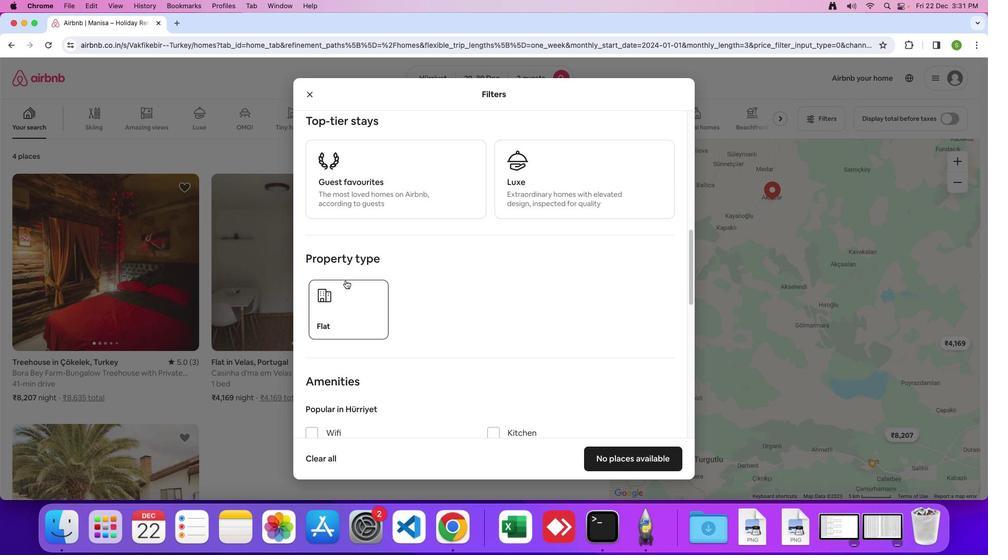 
Action: Mouse moved to (515, 257)
Screenshot: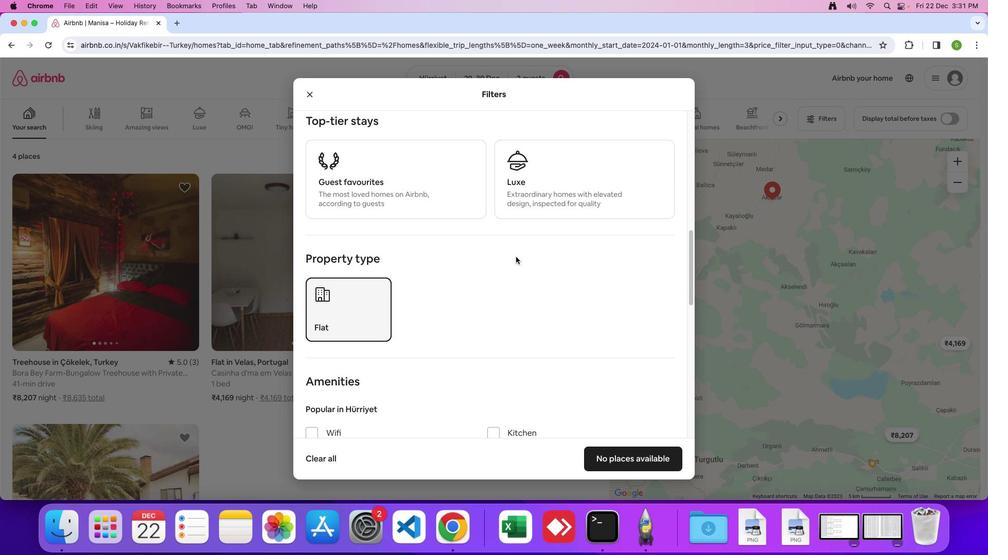 
Action: Mouse scrolled (515, 257) with delta (0, 0)
Screenshot: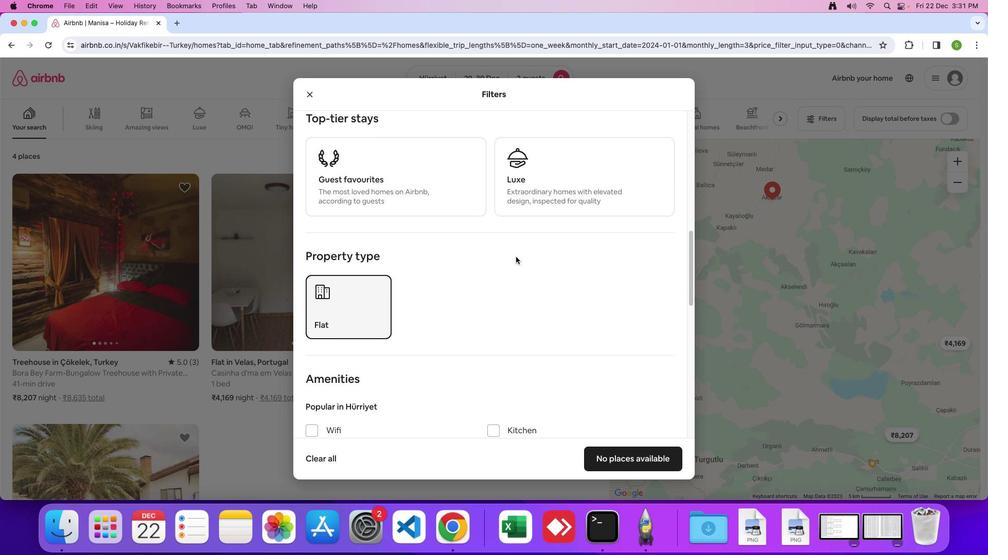 
Action: Mouse scrolled (515, 257) with delta (0, 0)
Screenshot: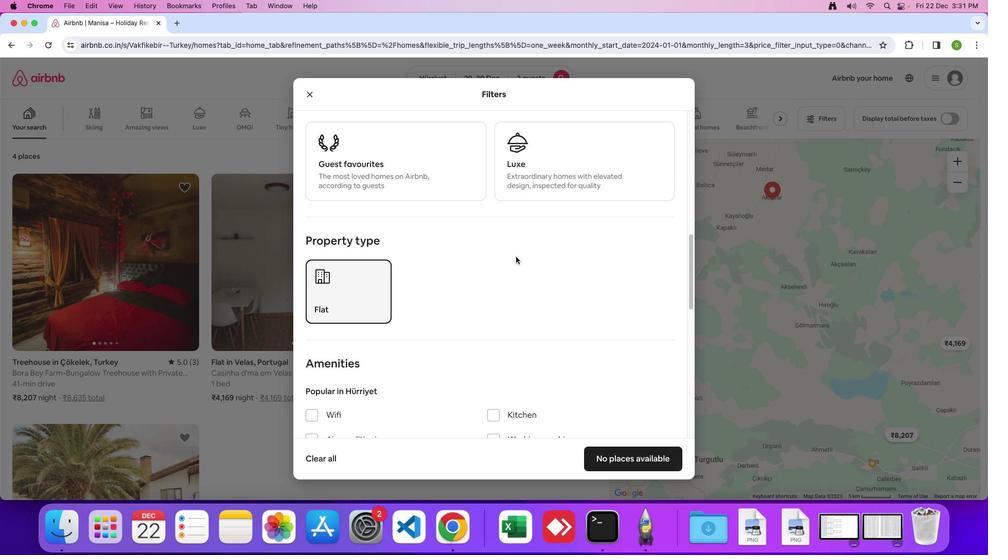 
Action: Mouse scrolled (515, 257) with delta (0, -1)
Screenshot: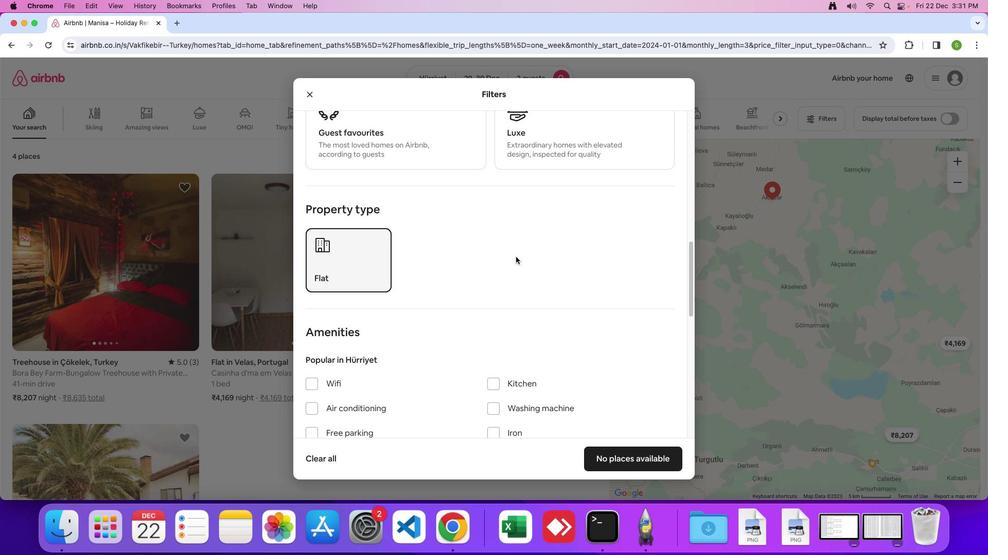 
Action: Mouse scrolled (515, 257) with delta (0, 0)
Screenshot: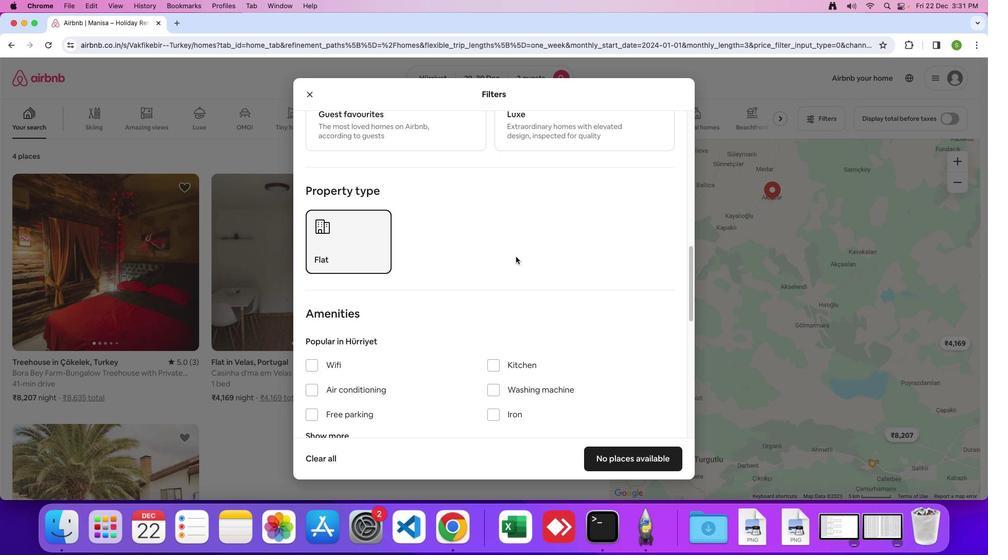 
Action: Mouse scrolled (515, 257) with delta (0, 0)
Screenshot: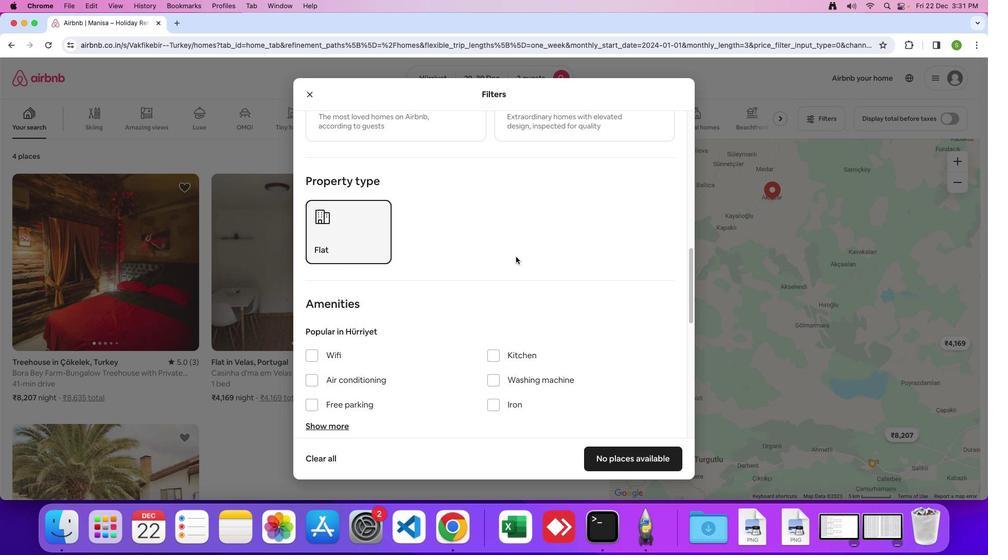 
Action: Mouse scrolled (515, 257) with delta (0, 0)
Screenshot: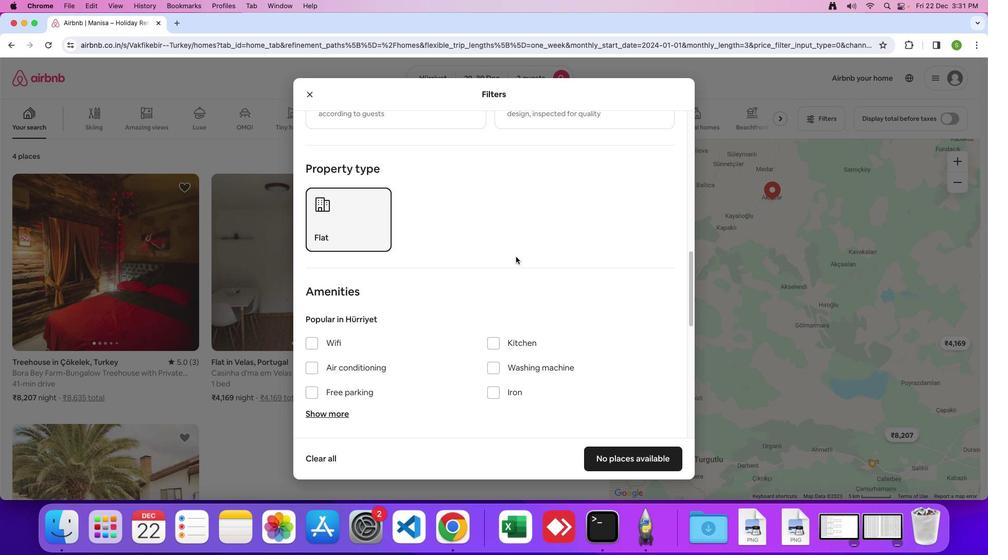 
Action: Mouse scrolled (515, 257) with delta (0, 0)
Screenshot: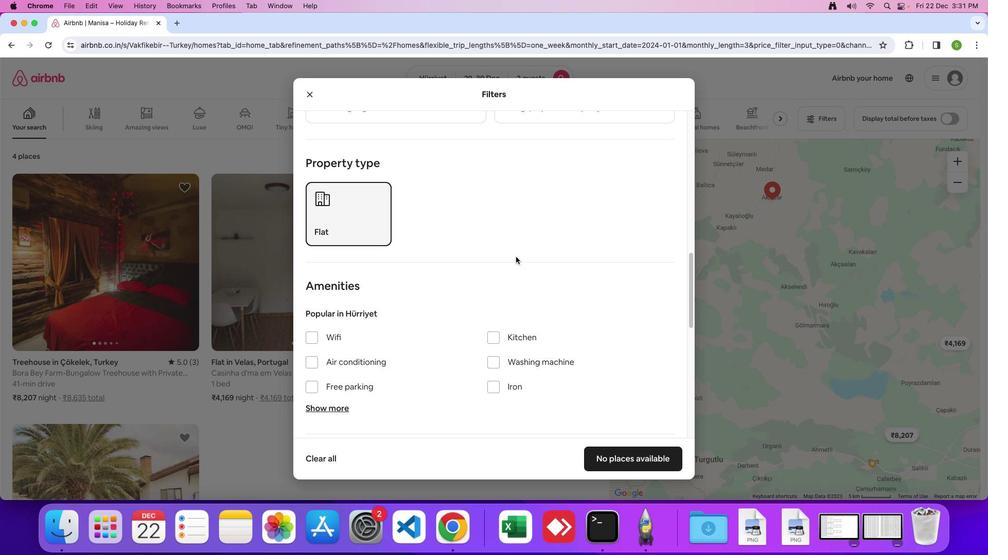 
Action: Mouse scrolled (515, 257) with delta (0, 0)
Screenshot: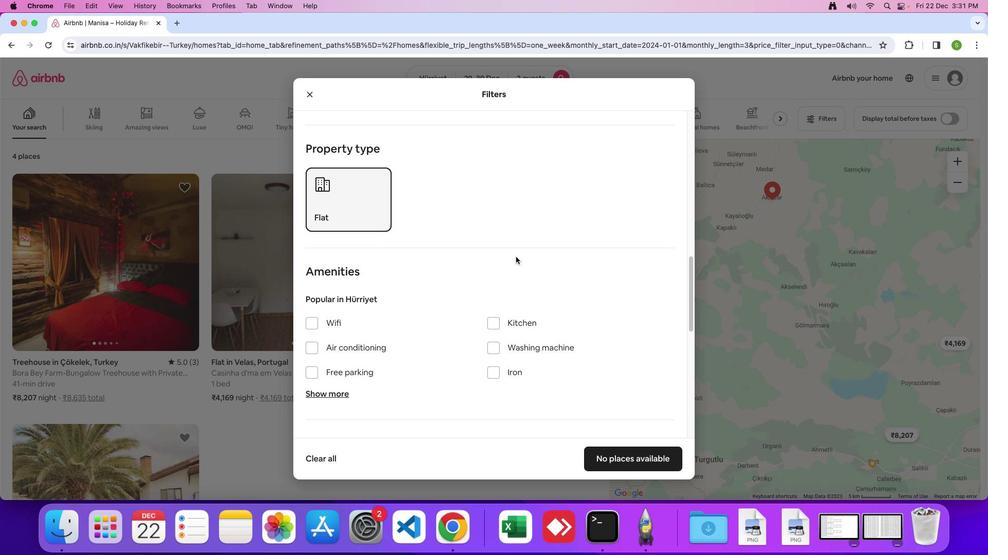 
Action: Mouse scrolled (515, 257) with delta (0, 0)
Screenshot: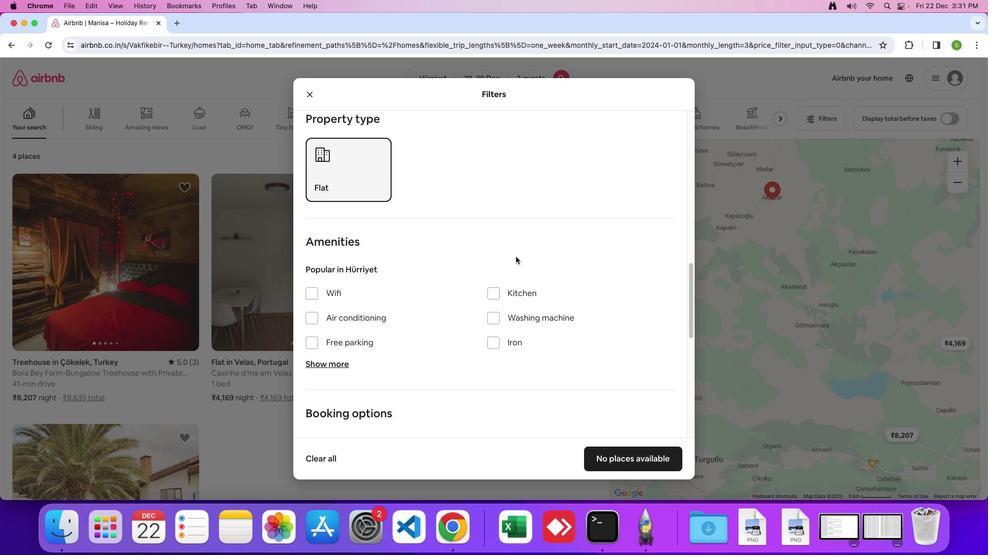 
Action: Mouse scrolled (515, 257) with delta (0, -1)
Screenshot: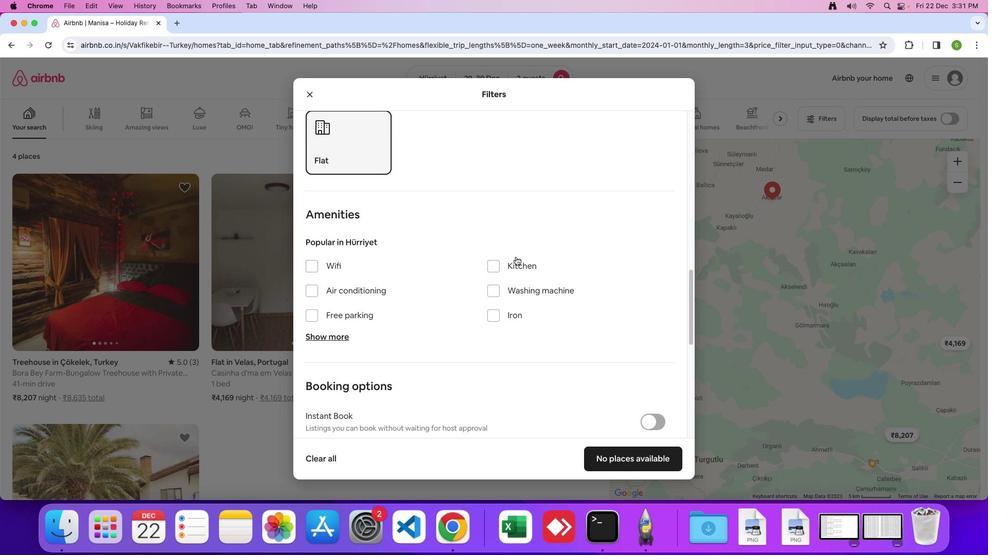 
Action: Mouse scrolled (515, 257) with delta (0, -2)
Screenshot: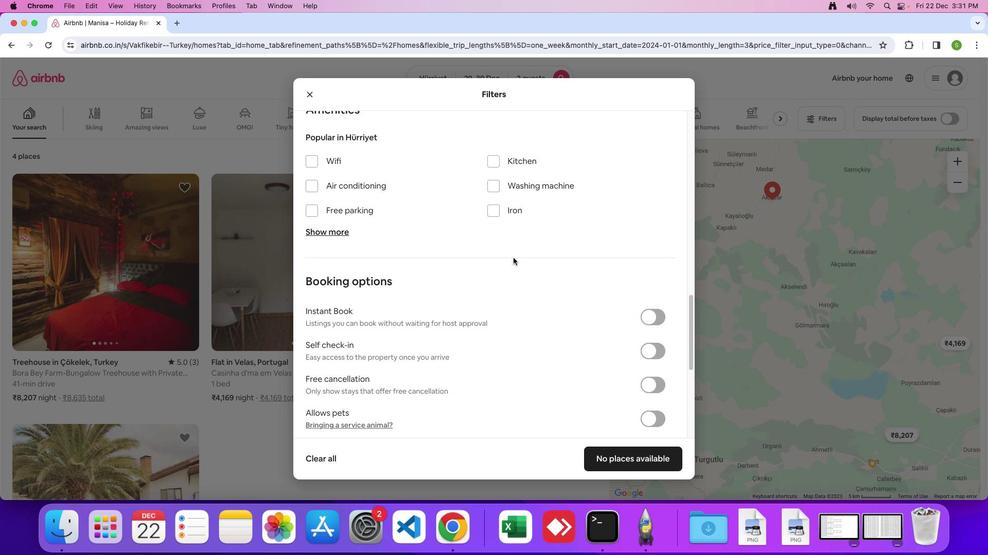 
Action: Mouse moved to (495, 173)
Screenshot: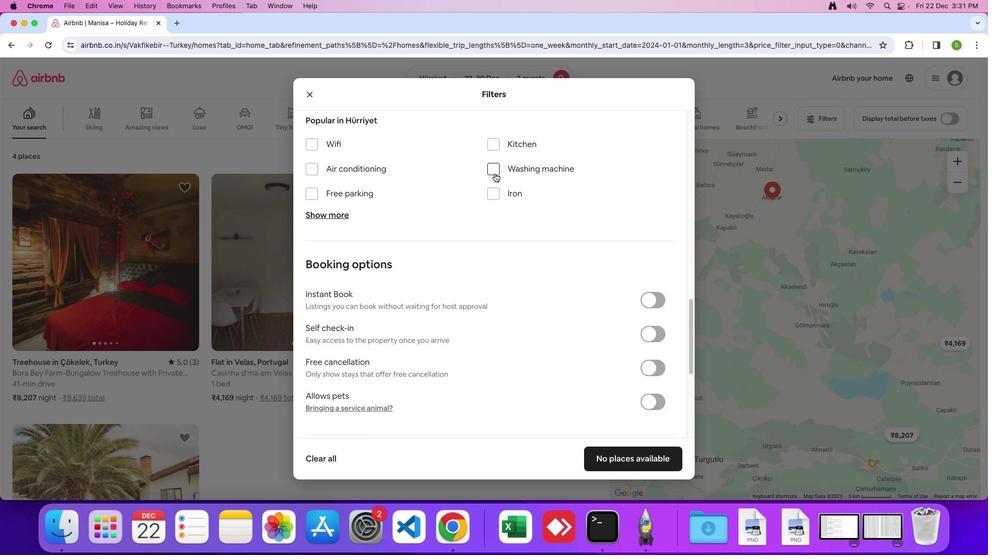 
Action: Mouse pressed left at (495, 173)
Screenshot: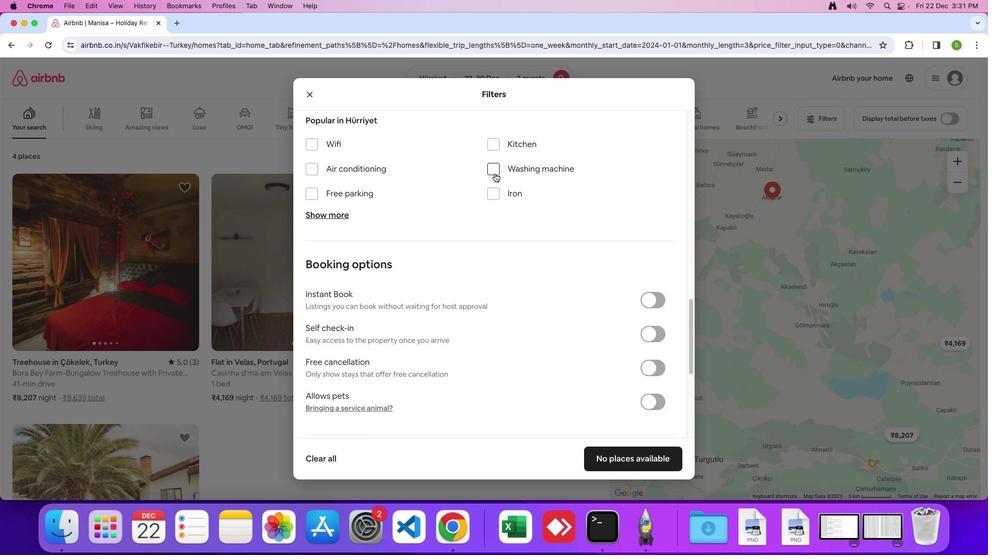 
Action: Mouse moved to (530, 243)
Screenshot: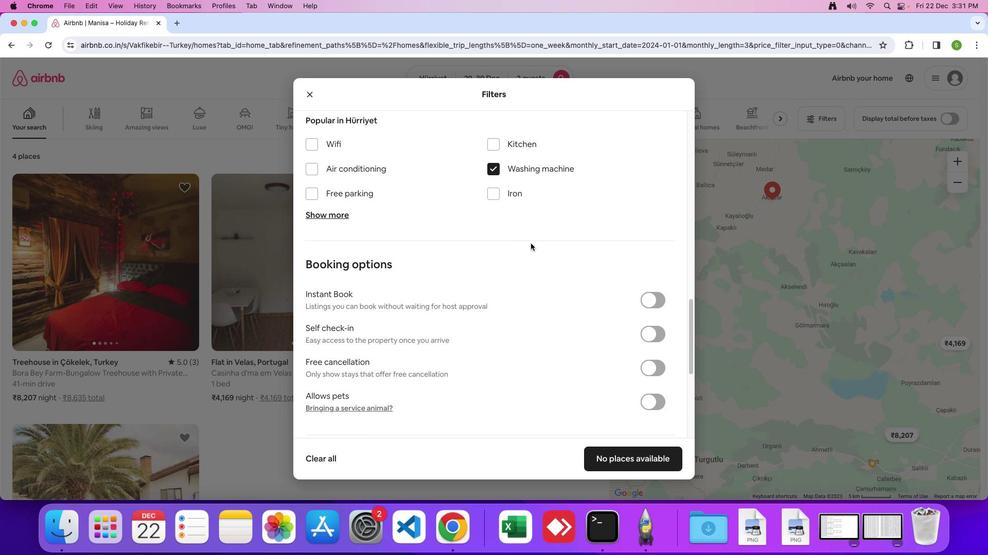 
Action: Mouse scrolled (530, 243) with delta (0, 0)
Screenshot: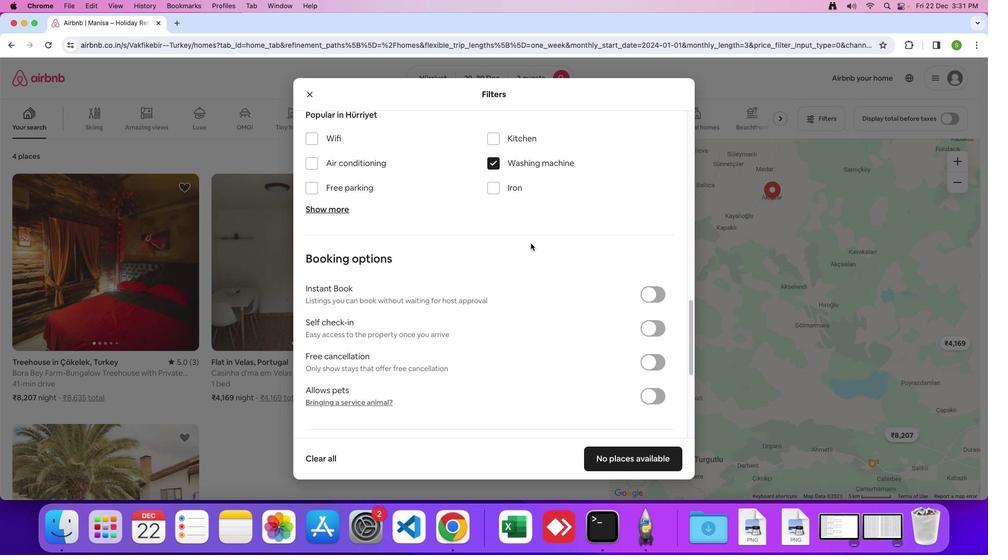 
Action: Mouse scrolled (530, 243) with delta (0, 0)
Screenshot: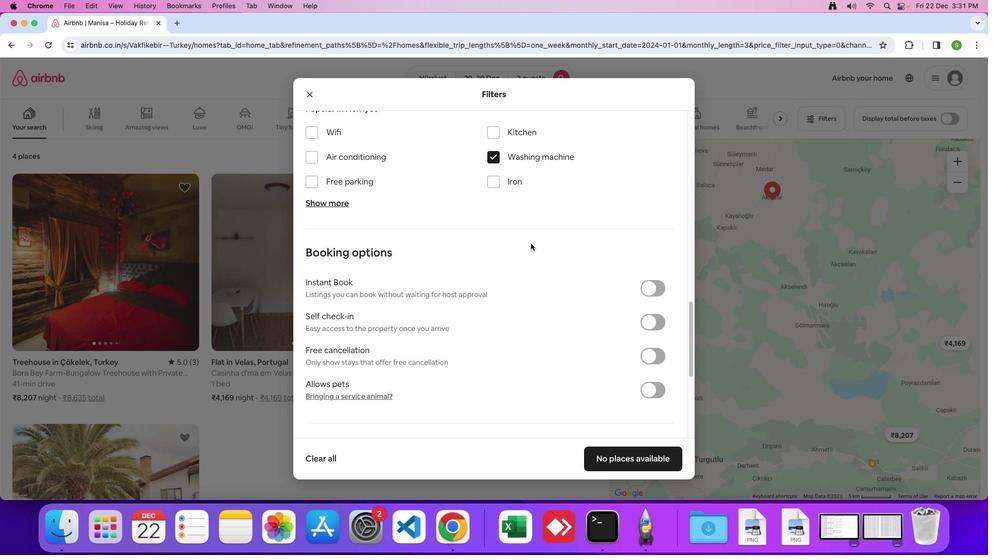 
Action: Mouse scrolled (530, 243) with delta (0, 0)
Screenshot: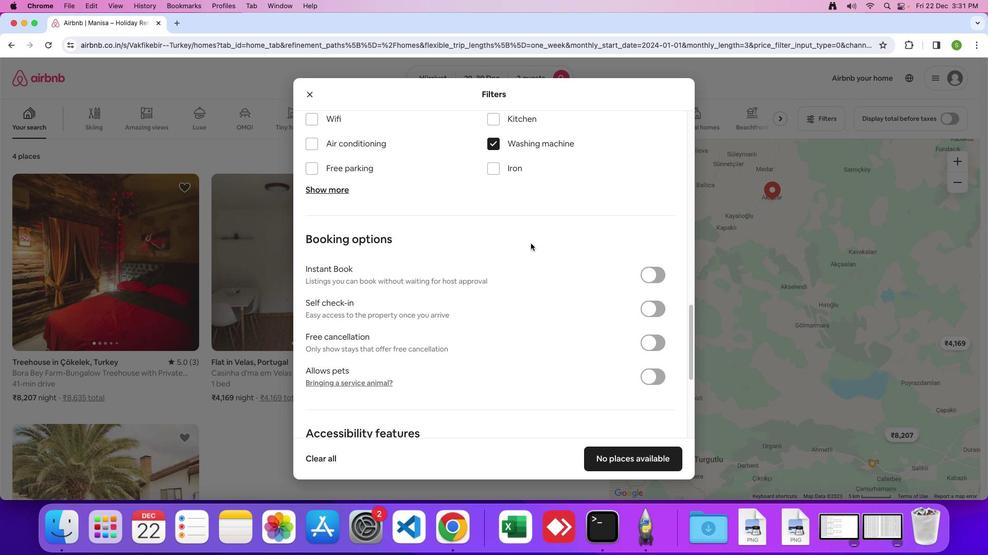 
Action: Mouse scrolled (530, 243) with delta (0, 0)
Screenshot: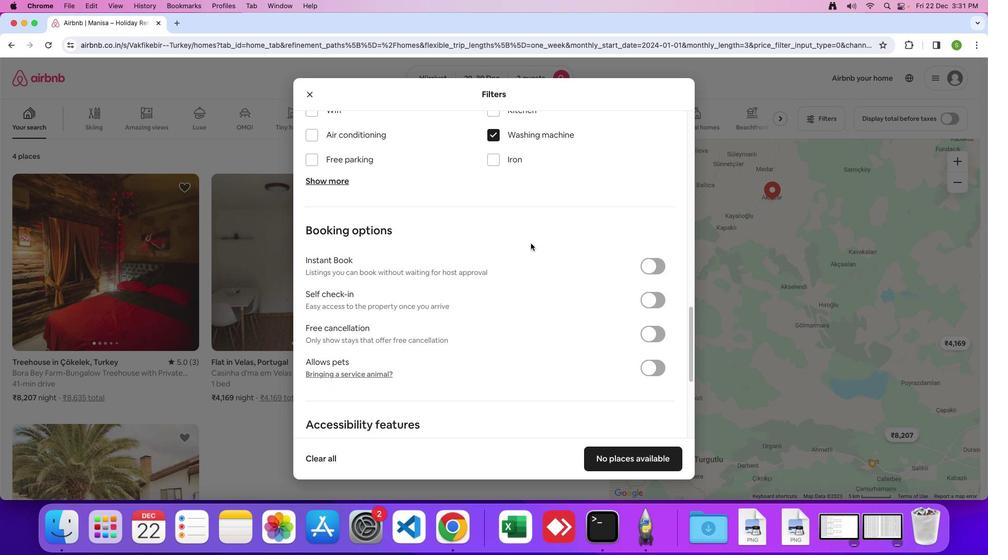 
Action: Mouse scrolled (530, 243) with delta (0, 0)
Screenshot: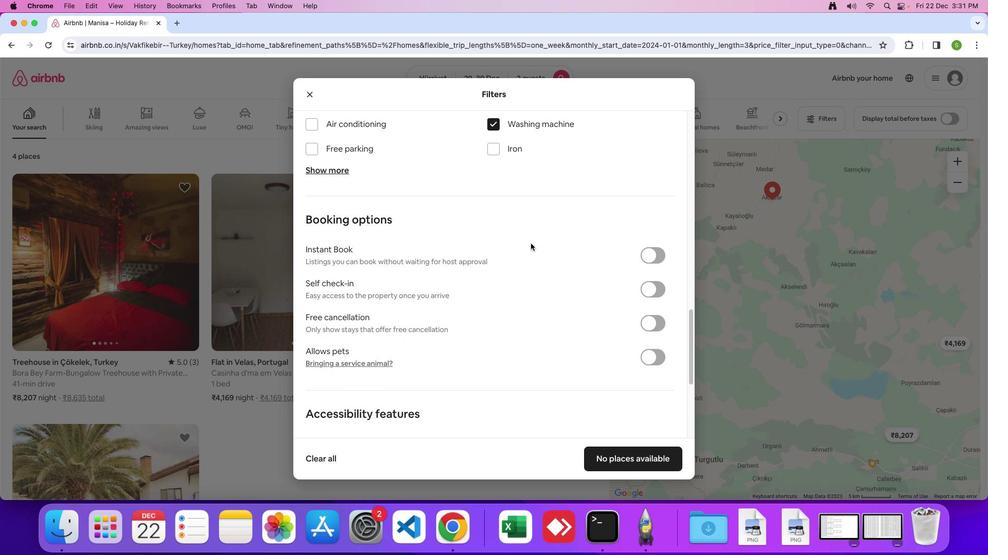 
Action: Mouse scrolled (530, 243) with delta (0, 0)
Screenshot: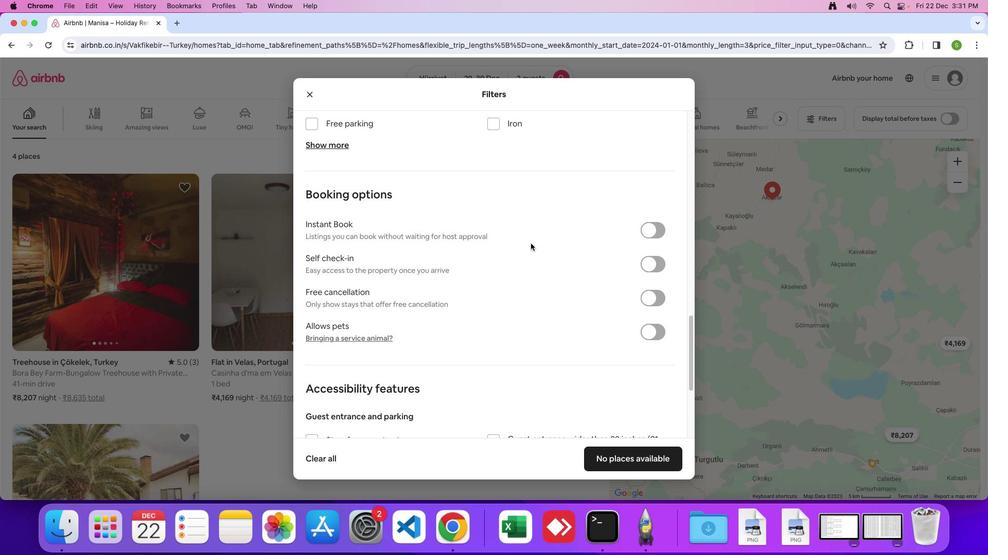 
Action: Mouse scrolled (530, 243) with delta (0, -1)
Screenshot: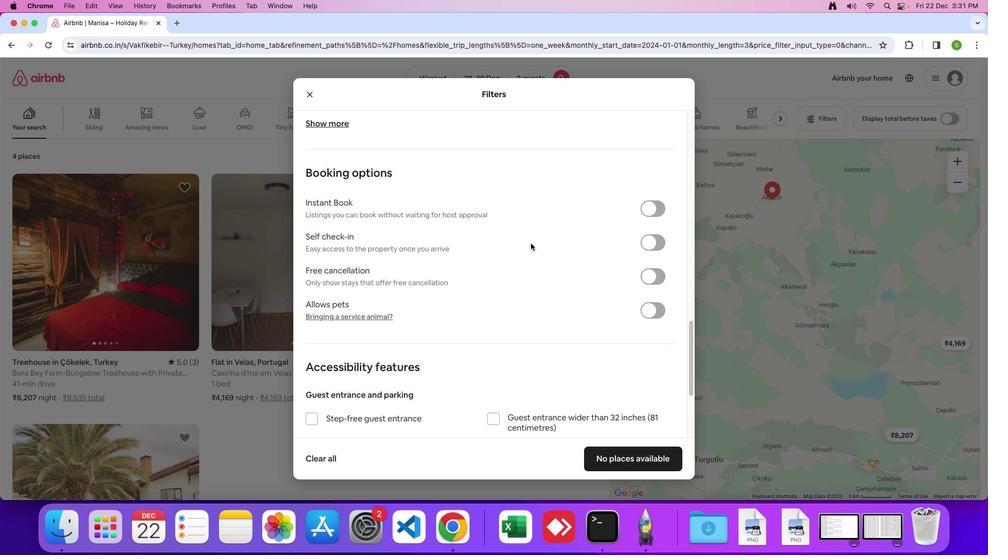 
Action: Mouse scrolled (530, 243) with delta (0, 0)
Screenshot: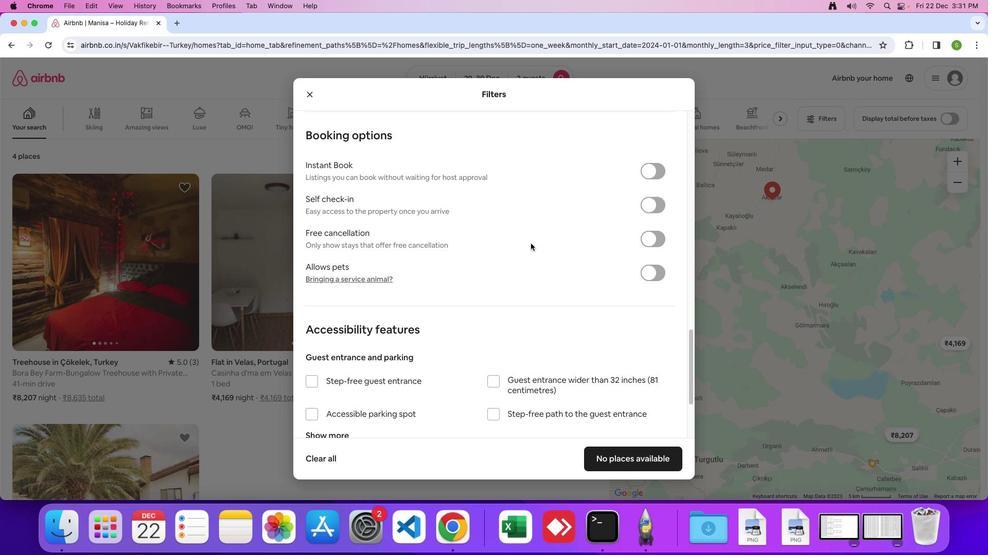 
Action: Mouse scrolled (530, 243) with delta (0, 0)
Screenshot: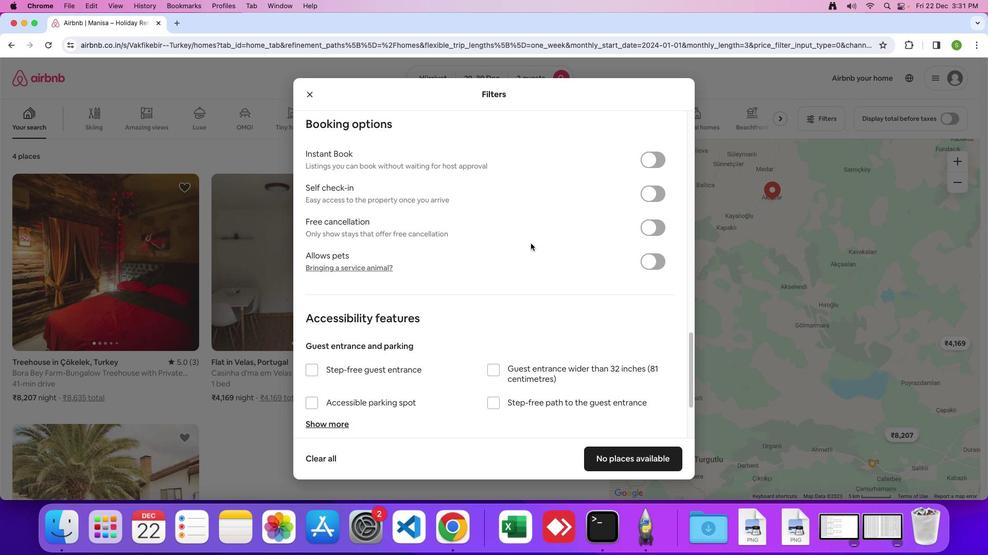 
Action: Mouse scrolled (530, 243) with delta (0, 0)
Screenshot: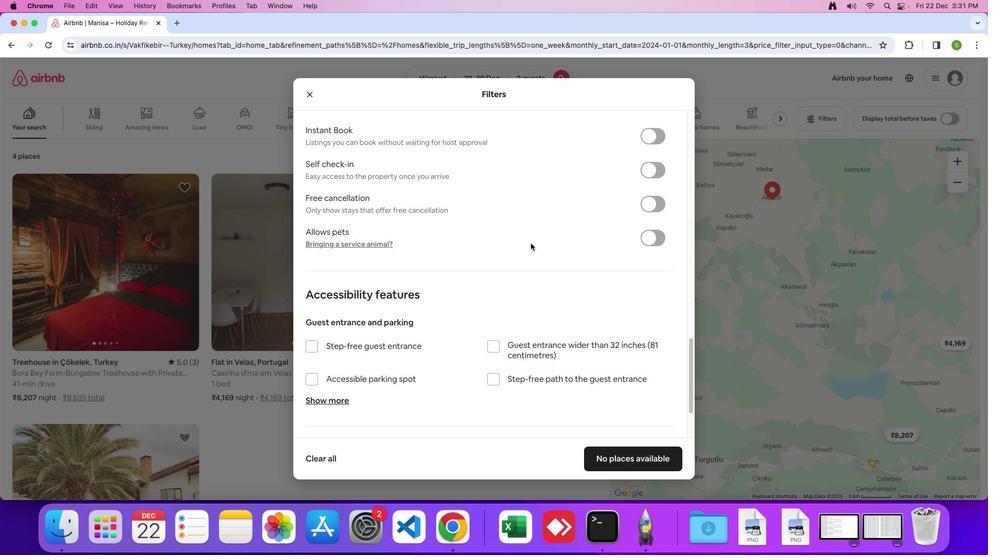
Action: Mouse scrolled (530, 243) with delta (0, 0)
Screenshot: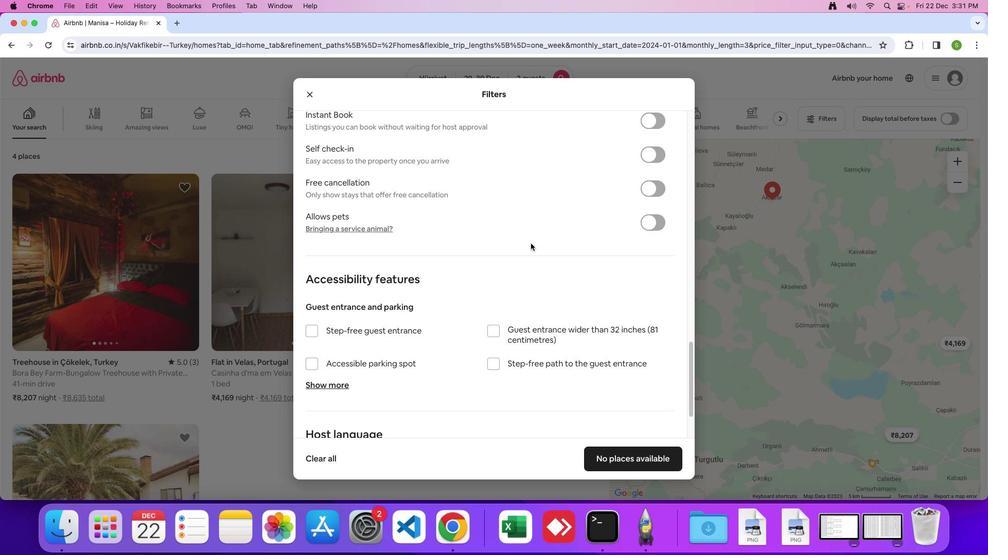 
Action: Mouse scrolled (530, 243) with delta (0, 0)
Screenshot: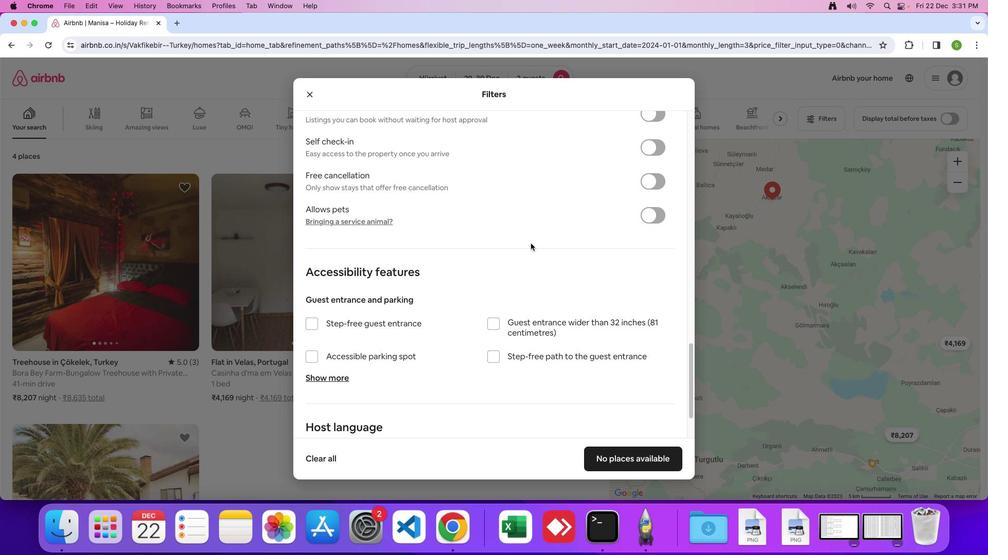 
Action: Mouse scrolled (530, 243) with delta (0, 0)
Screenshot: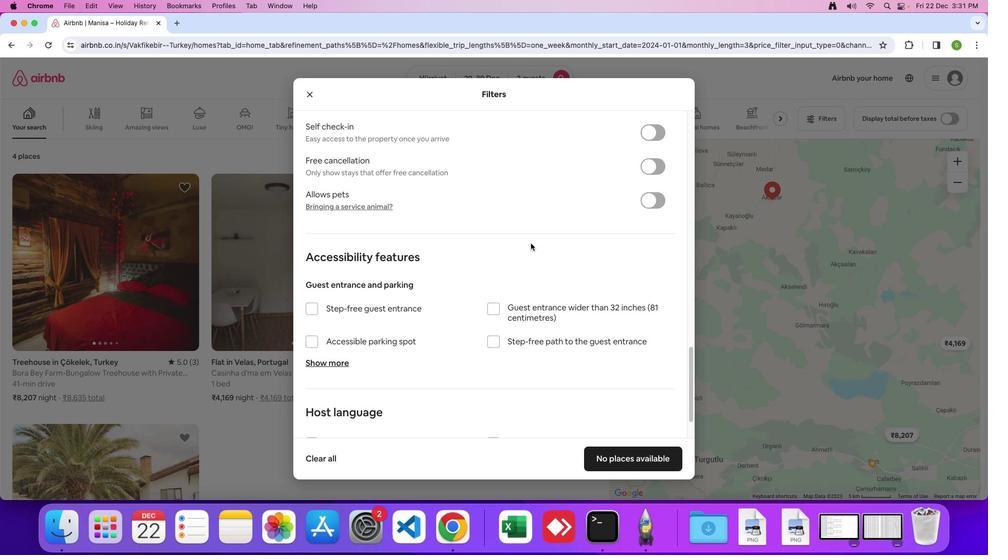 
Action: Mouse scrolled (530, 243) with delta (0, 0)
Screenshot: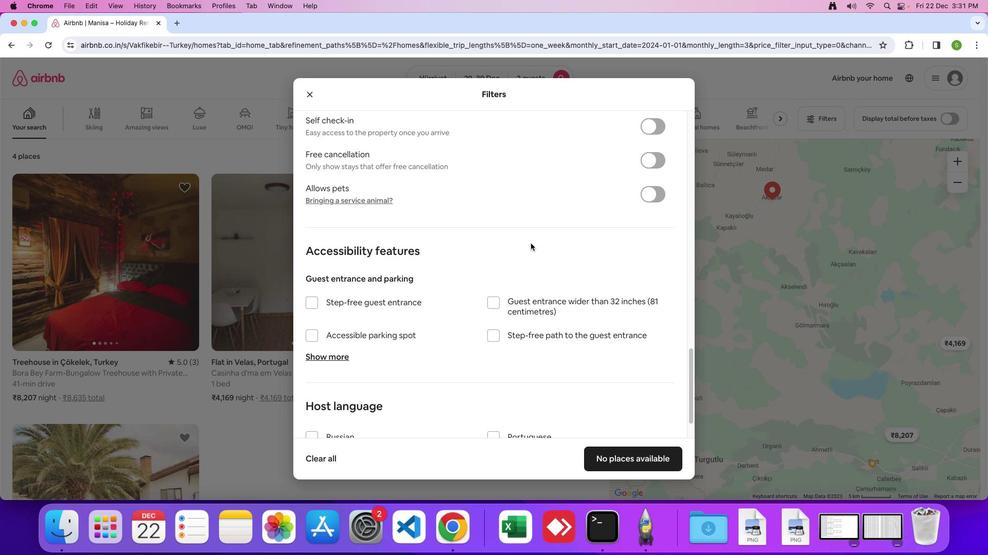 
Action: Mouse scrolled (530, 243) with delta (0, 0)
Screenshot: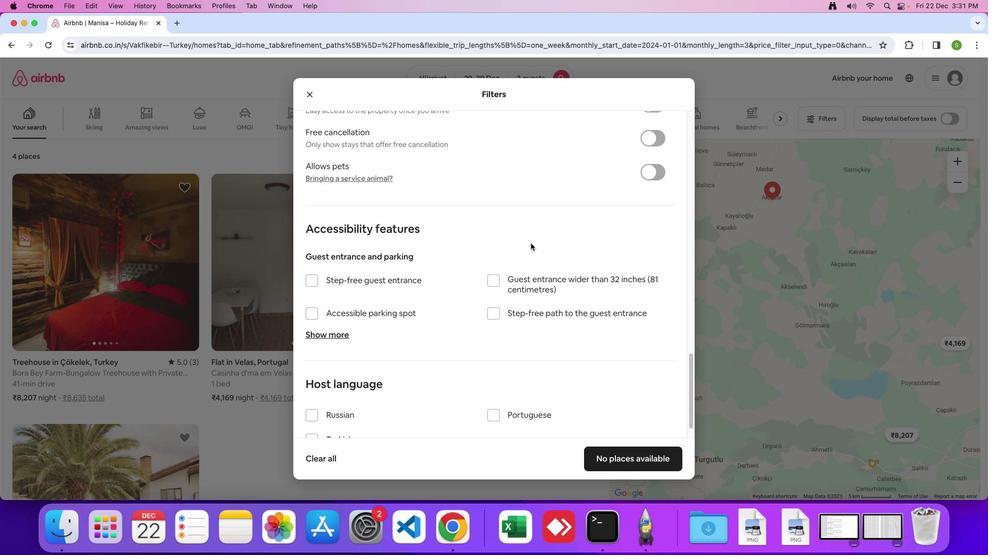 
Action: Mouse scrolled (530, 243) with delta (0, 0)
Screenshot: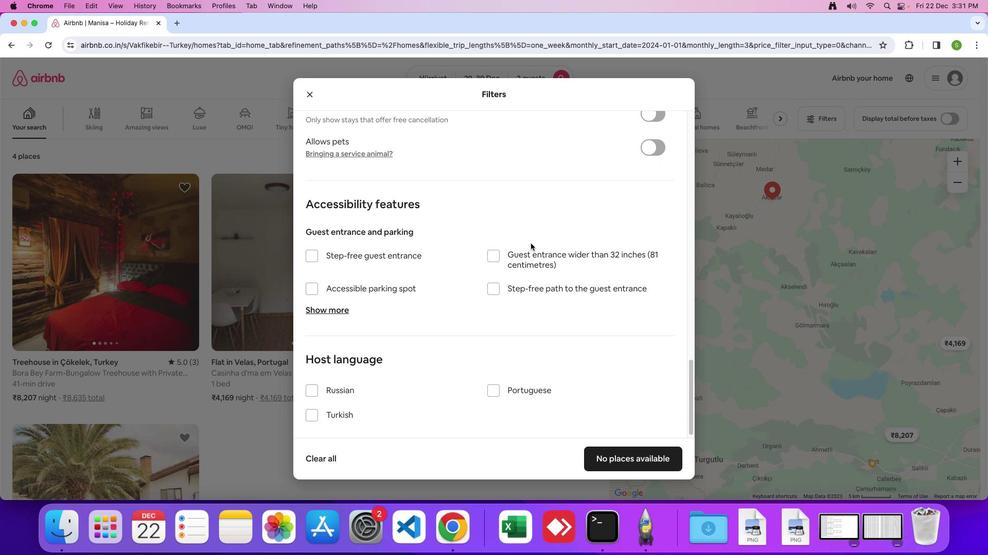 
Action: Mouse scrolled (530, 243) with delta (0, 0)
Screenshot: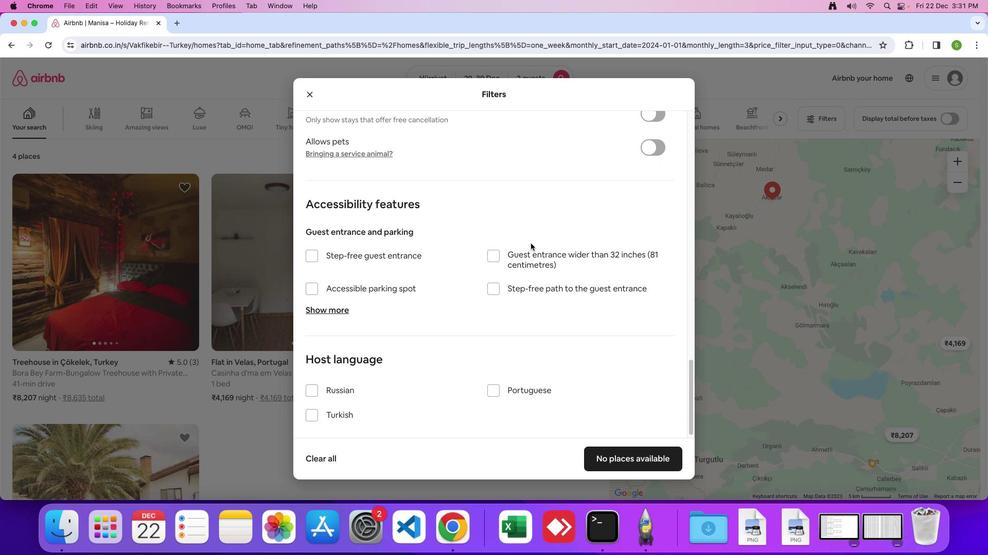 
Action: Mouse scrolled (530, 243) with delta (0, -1)
Screenshot: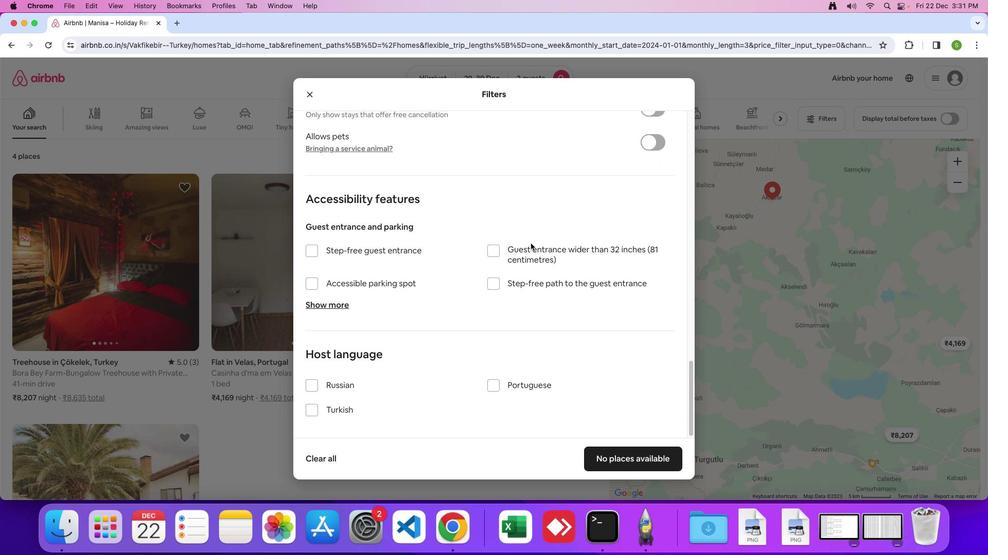 
Action: Mouse scrolled (530, 243) with delta (0, 0)
Screenshot: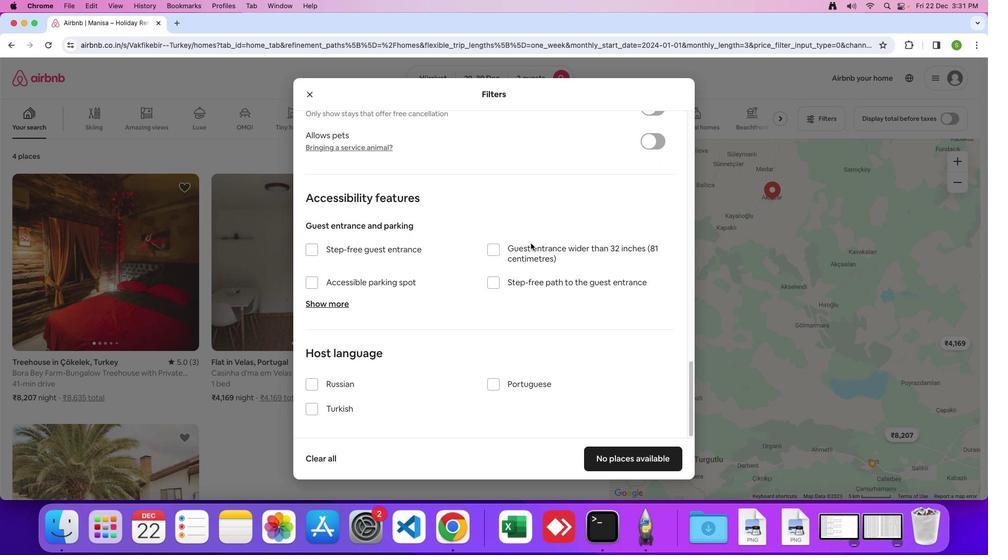 
Action: Mouse scrolled (530, 243) with delta (0, 0)
Screenshot: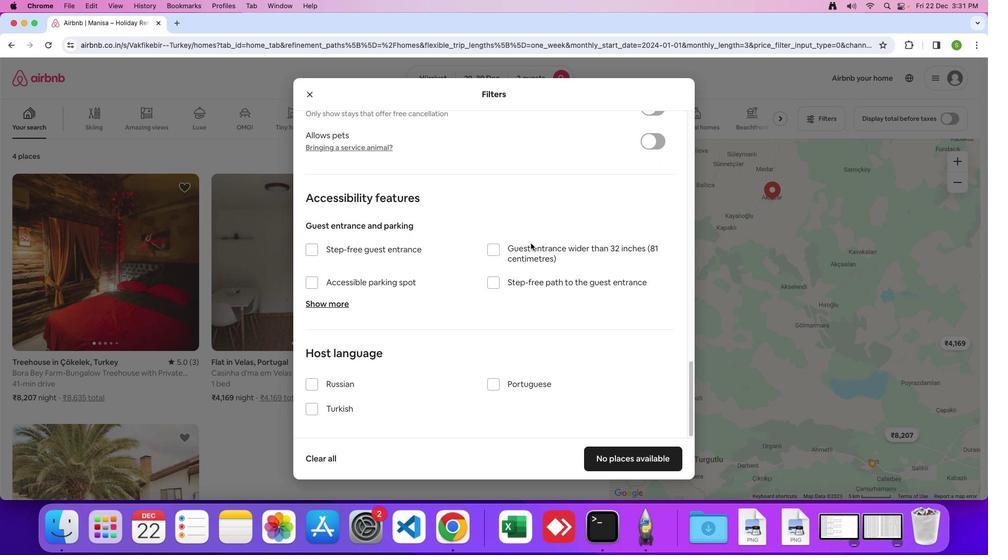 
Action: Mouse moved to (606, 449)
Screenshot: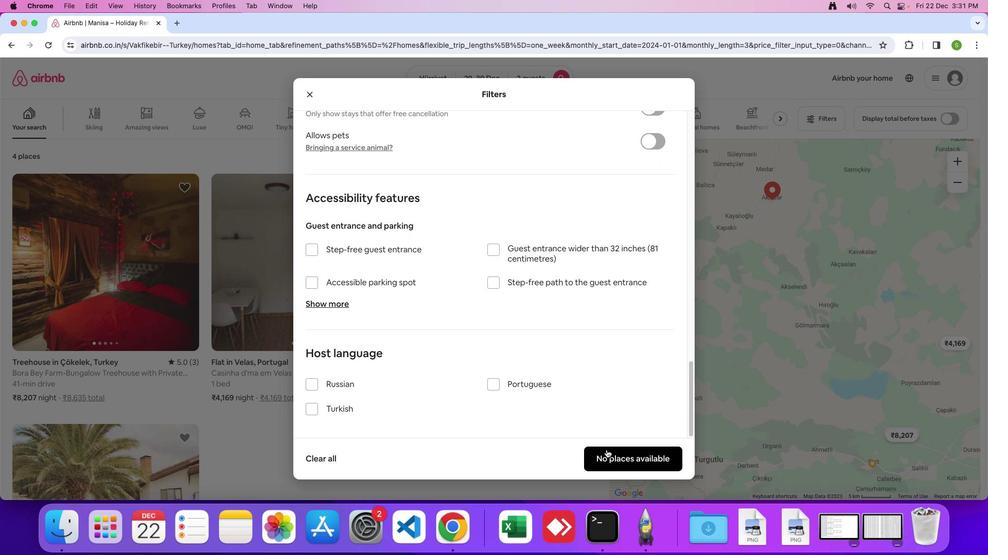
Action: Mouse pressed left at (606, 449)
Screenshot: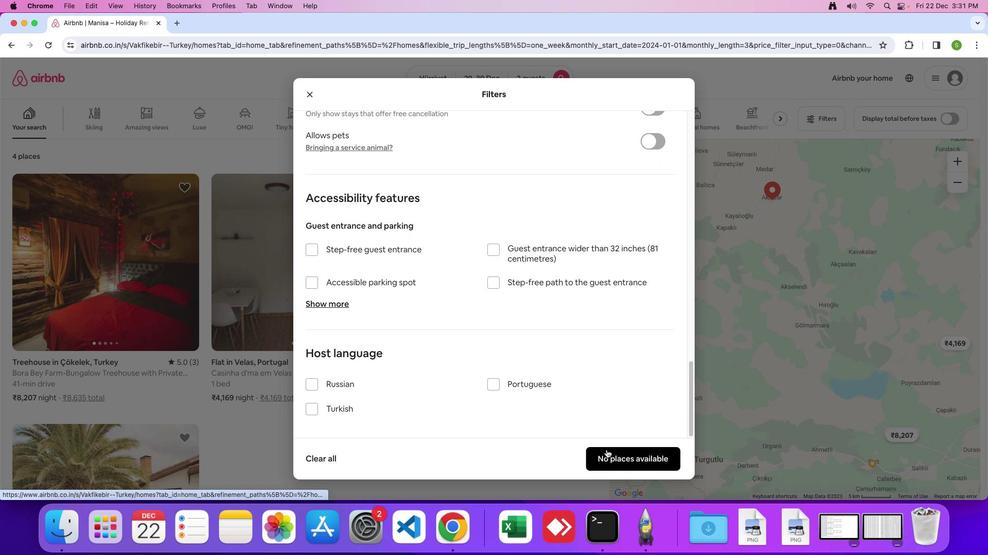 
Action: Mouse moved to (531, 232)
Screenshot: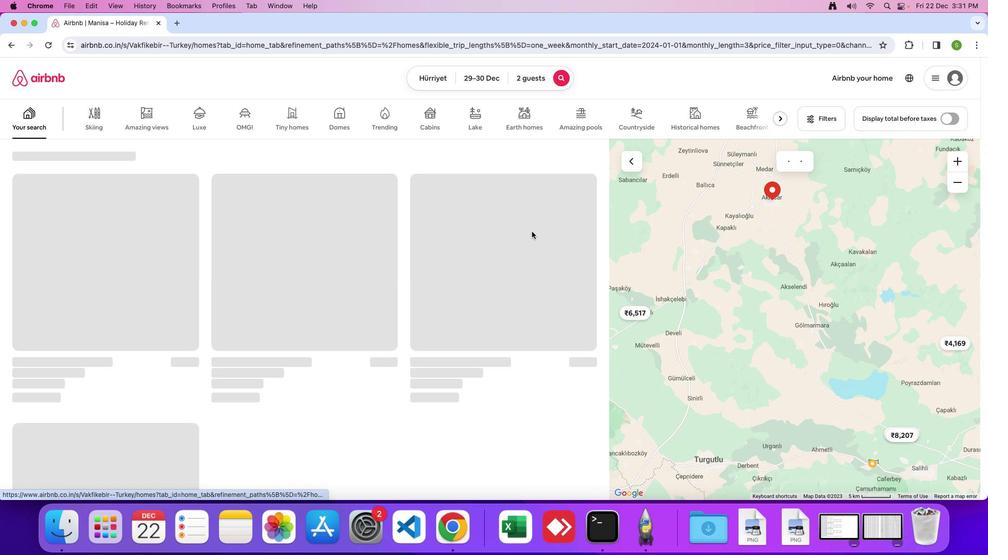 
